 Task: Create a due date automation trigger when advanced on, 2 hours after a card is due add dates due next week.
Action: Mouse moved to (1013, 306)
Screenshot: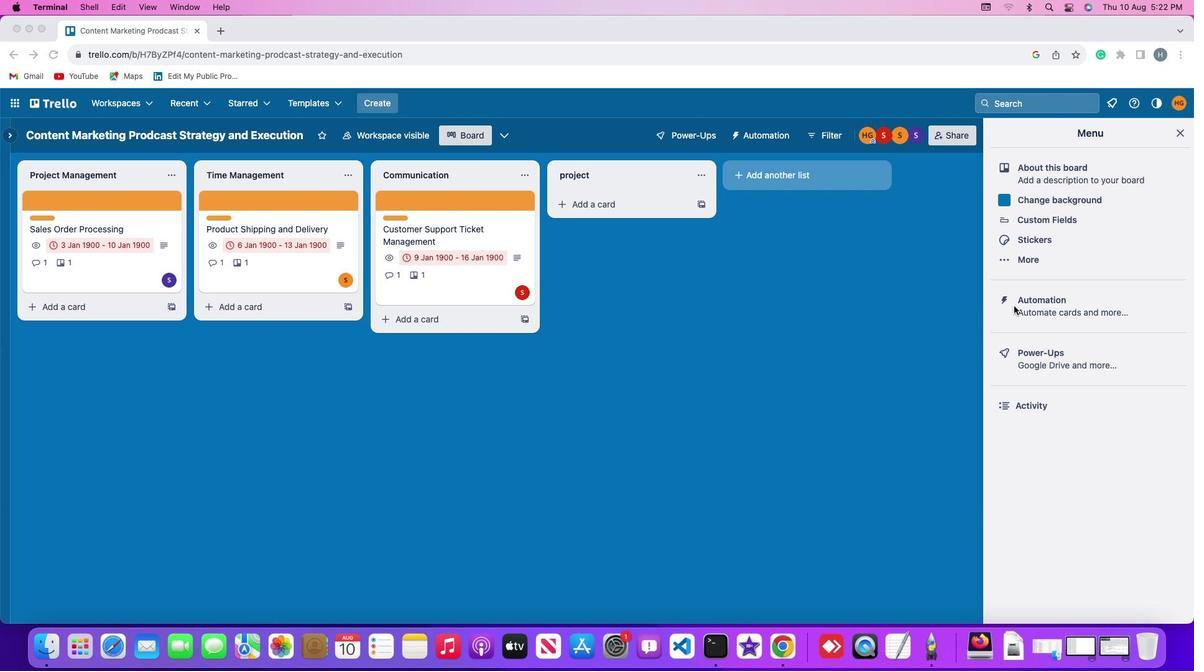 
Action: Mouse pressed left at (1013, 306)
Screenshot: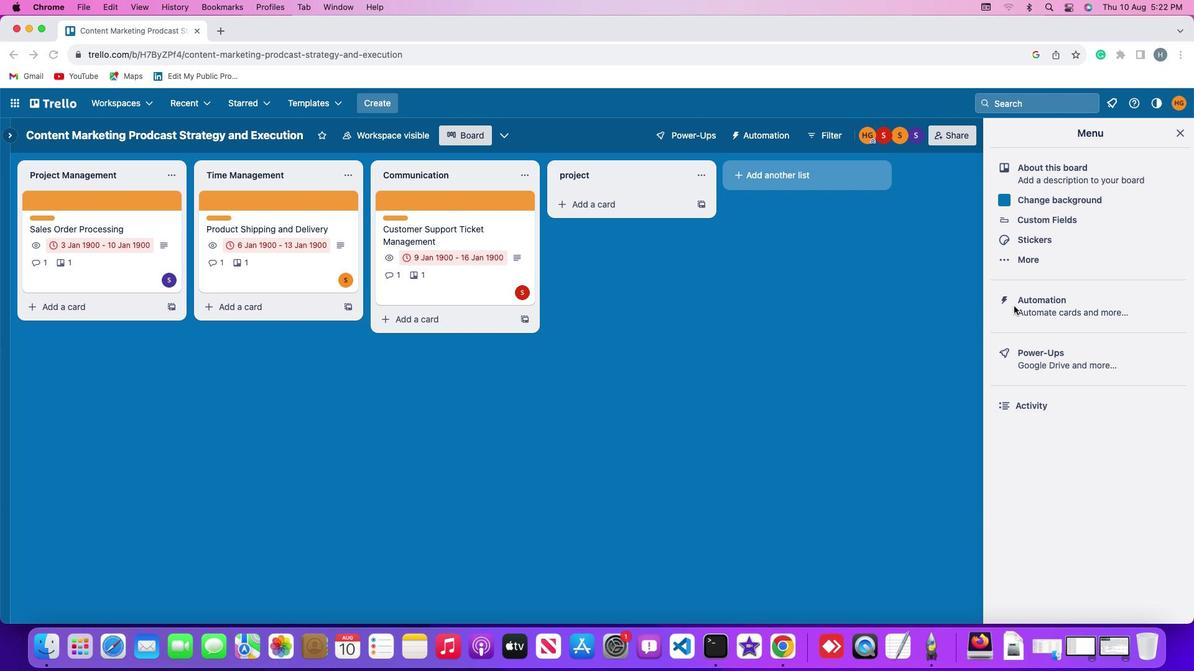 
Action: Mouse pressed left at (1013, 306)
Screenshot: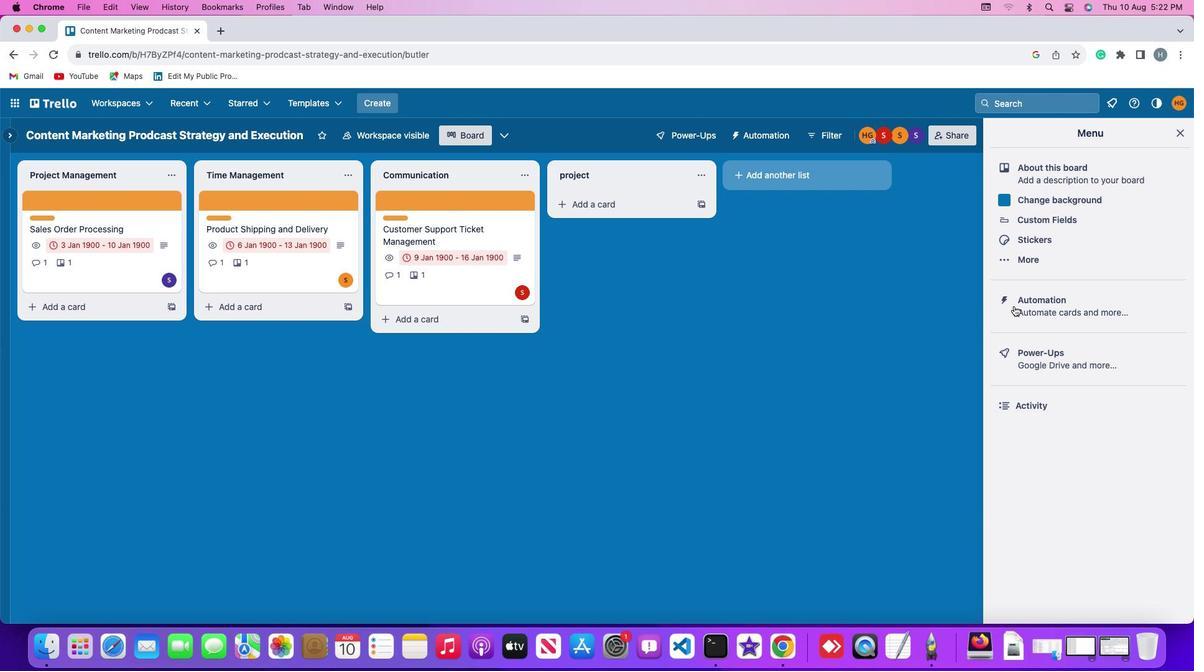 
Action: Mouse moved to (94, 296)
Screenshot: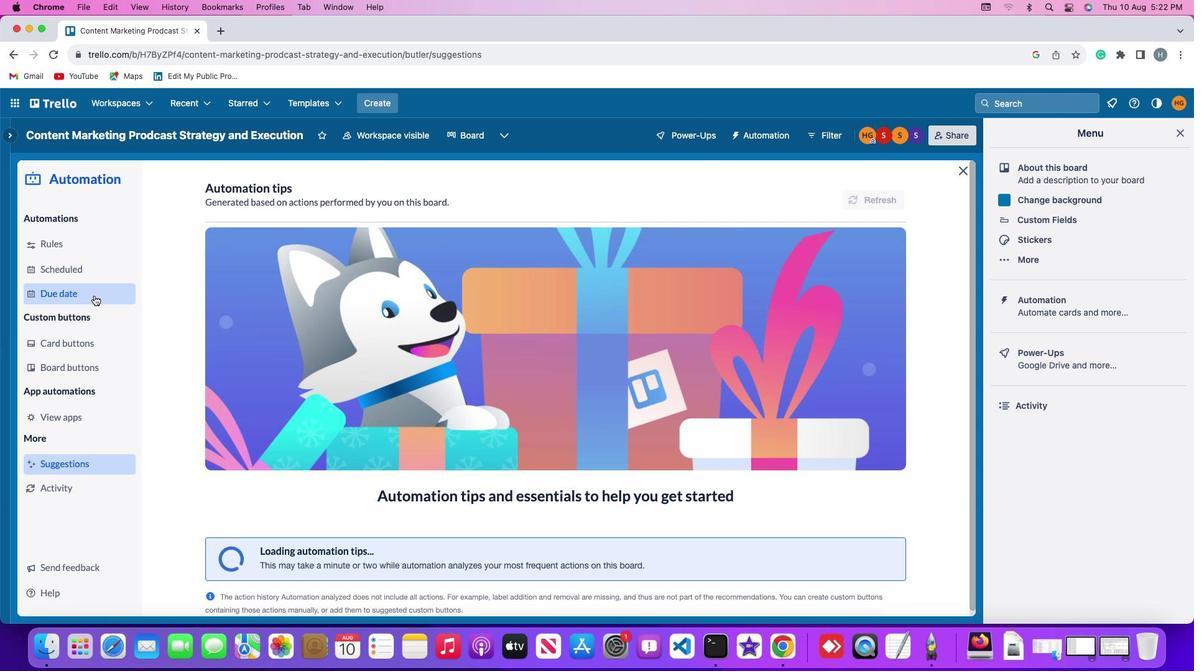 
Action: Mouse pressed left at (94, 296)
Screenshot: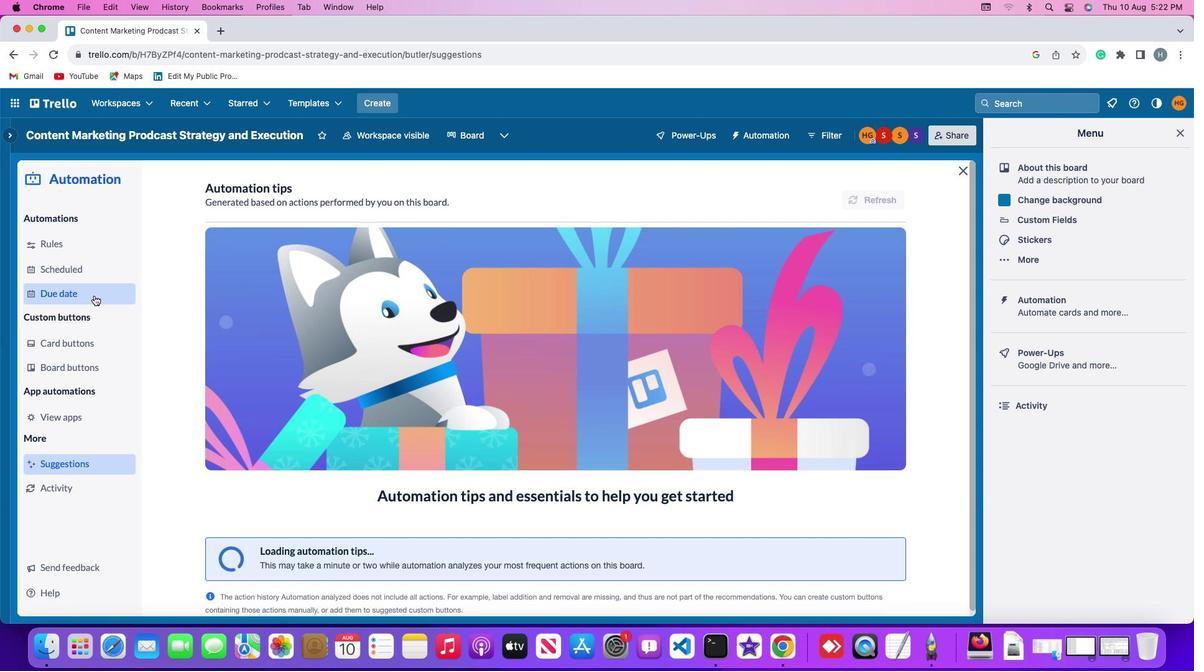 
Action: Mouse moved to (856, 192)
Screenshot: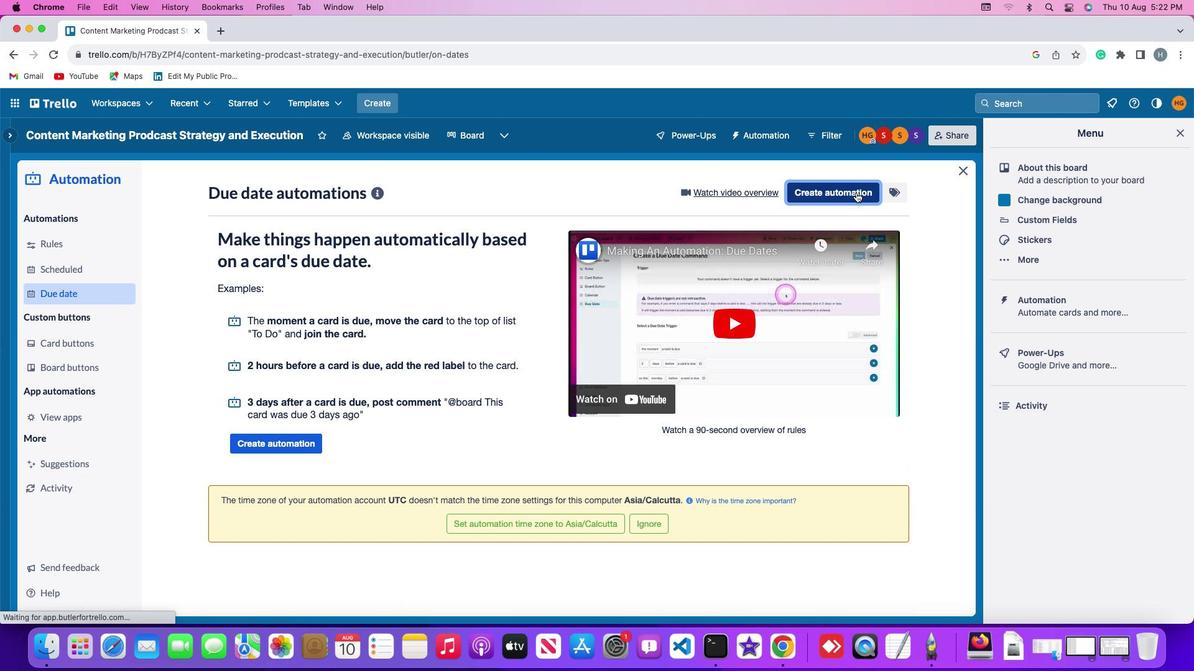 
Action: Mouse pressed left at (856, 192)
Screenshot: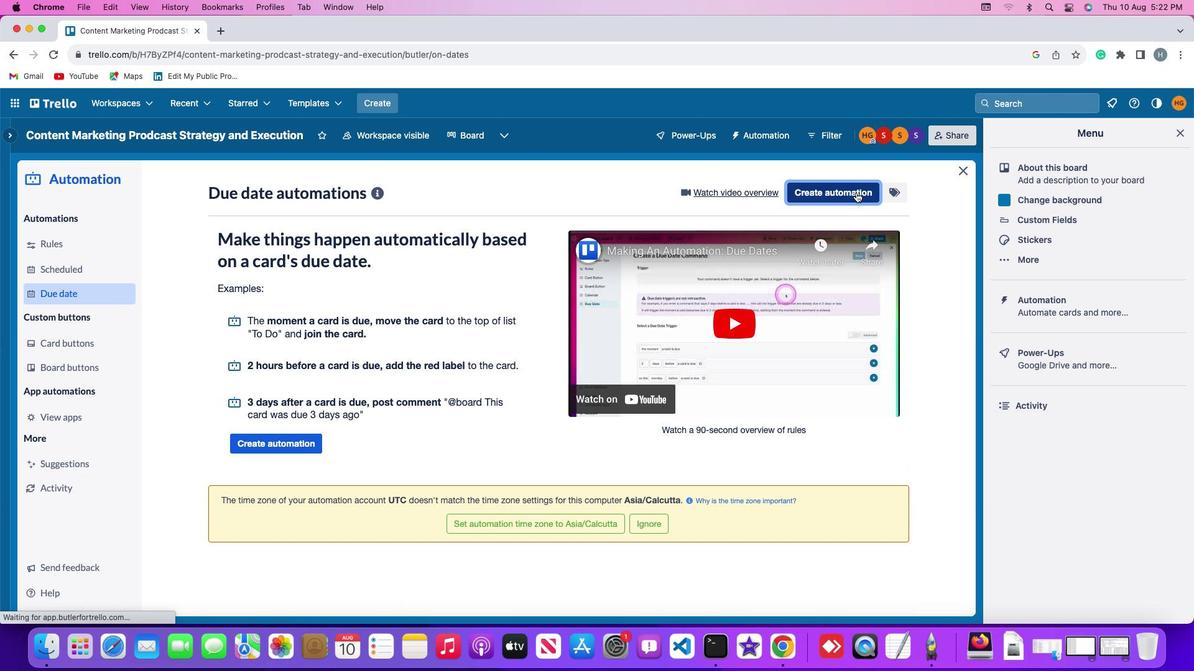 
Action: Mouse moved to (274, 316)
Screenshot: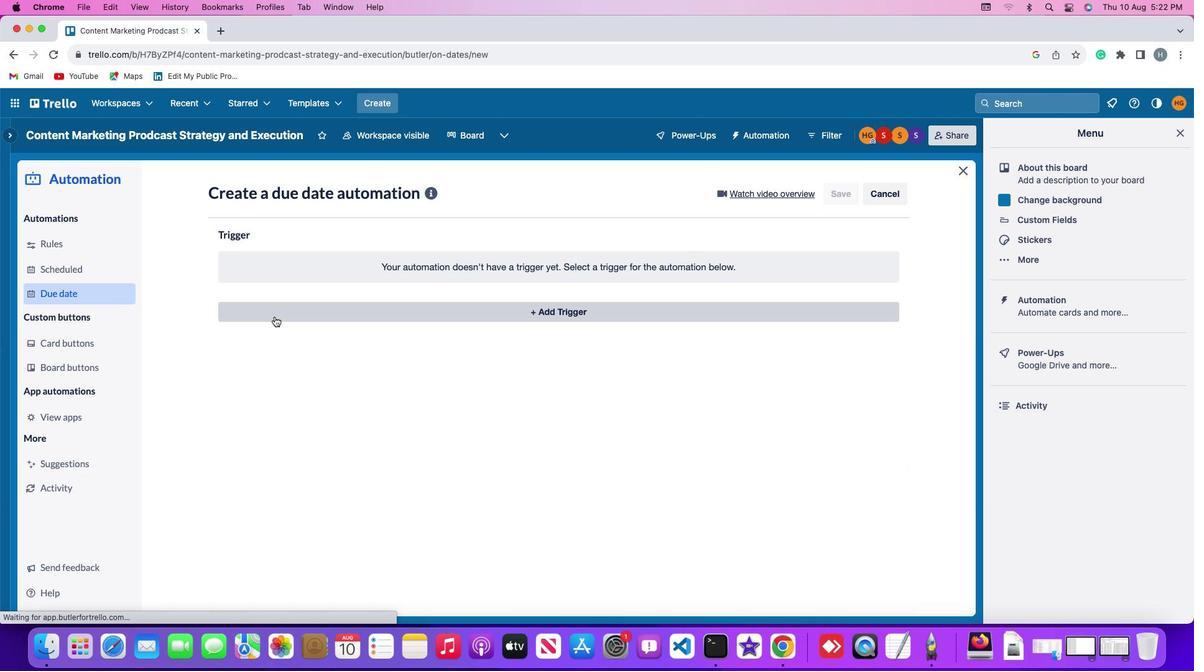 
Action: Mouse pressed left at (274, 316)
Screenshot: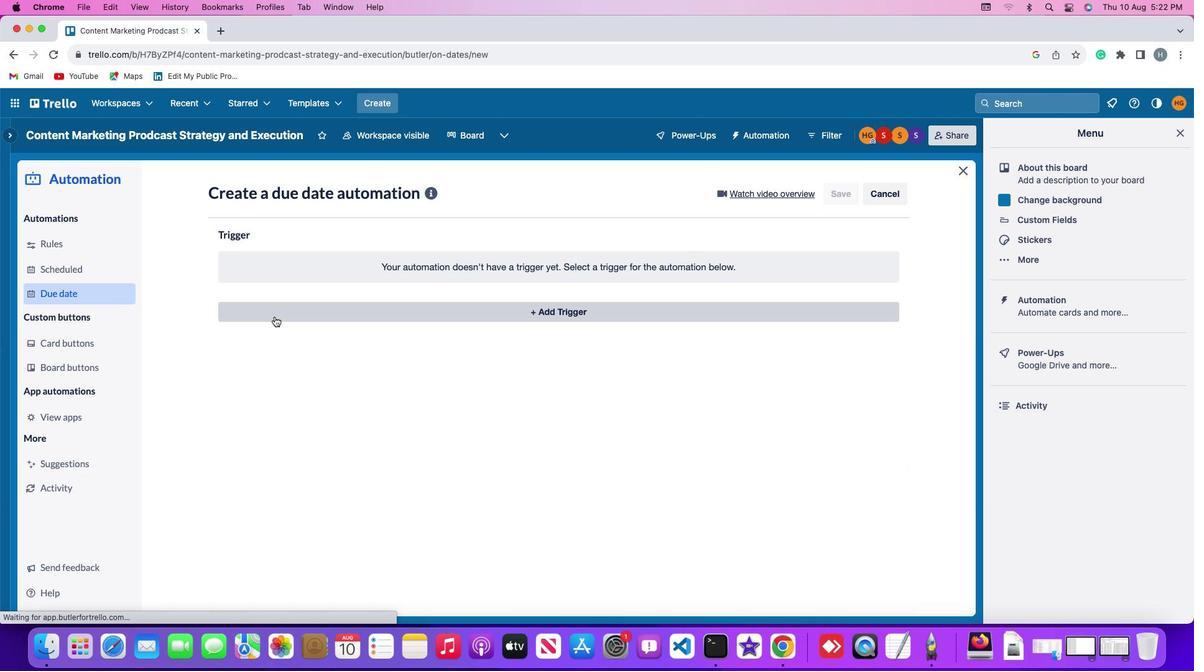 
Action: Mouse moved to (243, 498)
Screenshot: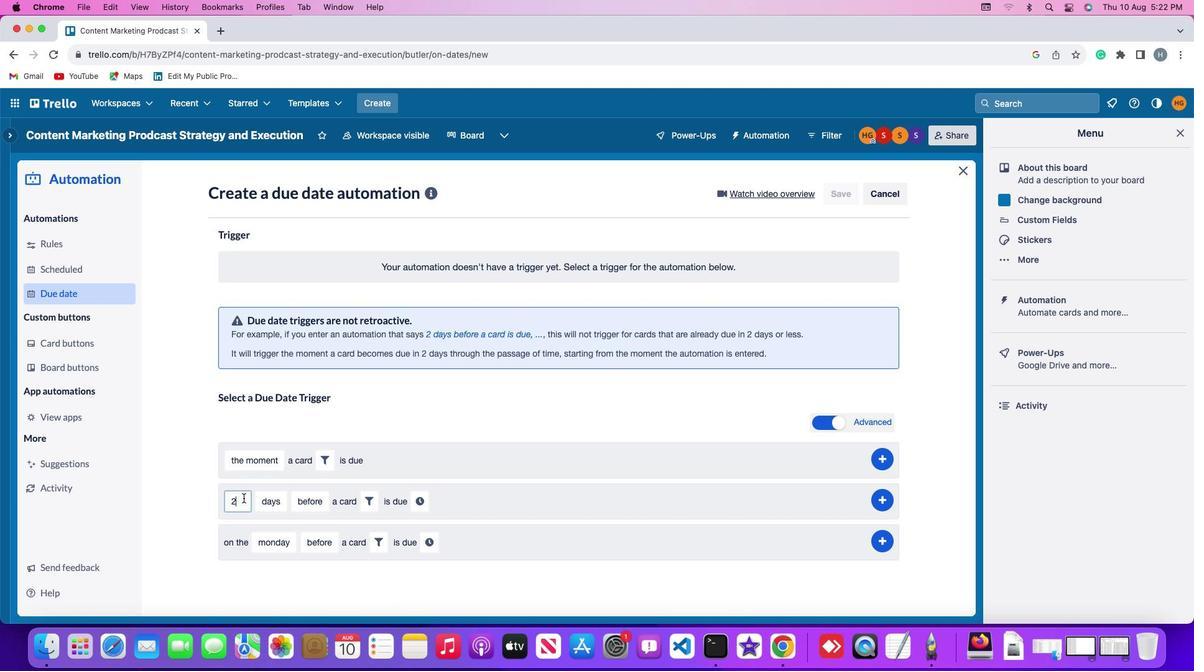 
Action: Mouse pressed left at (243, 498)
Screenshot: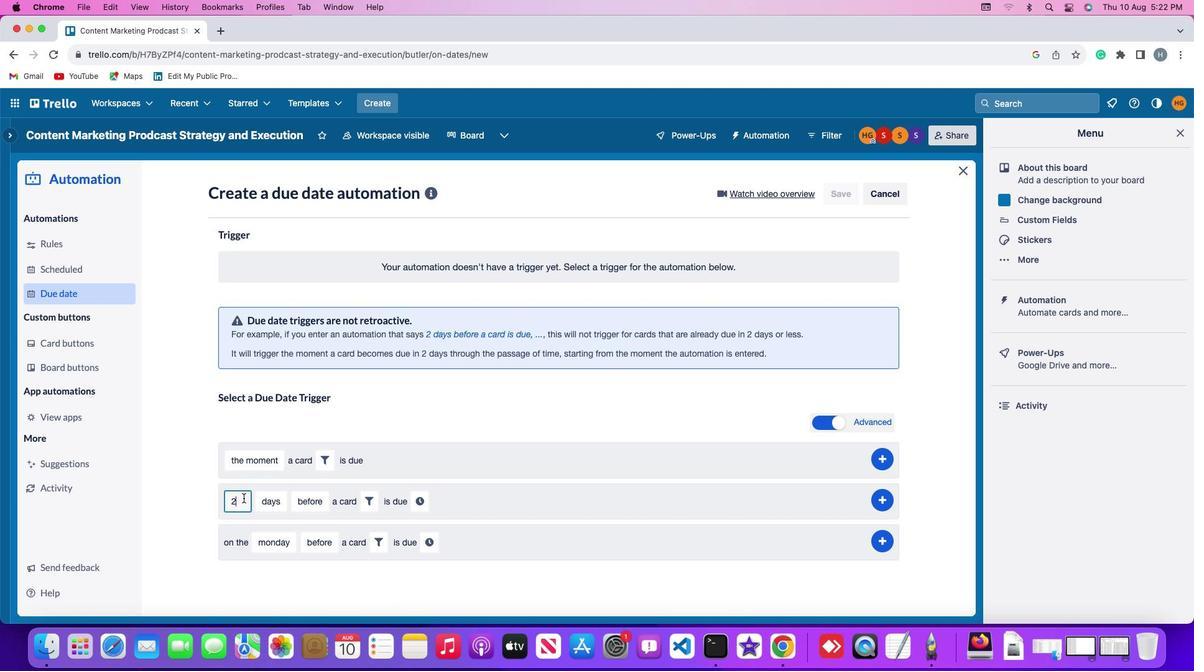 
Action: Mouse moved to (243, 498)
Screenshot: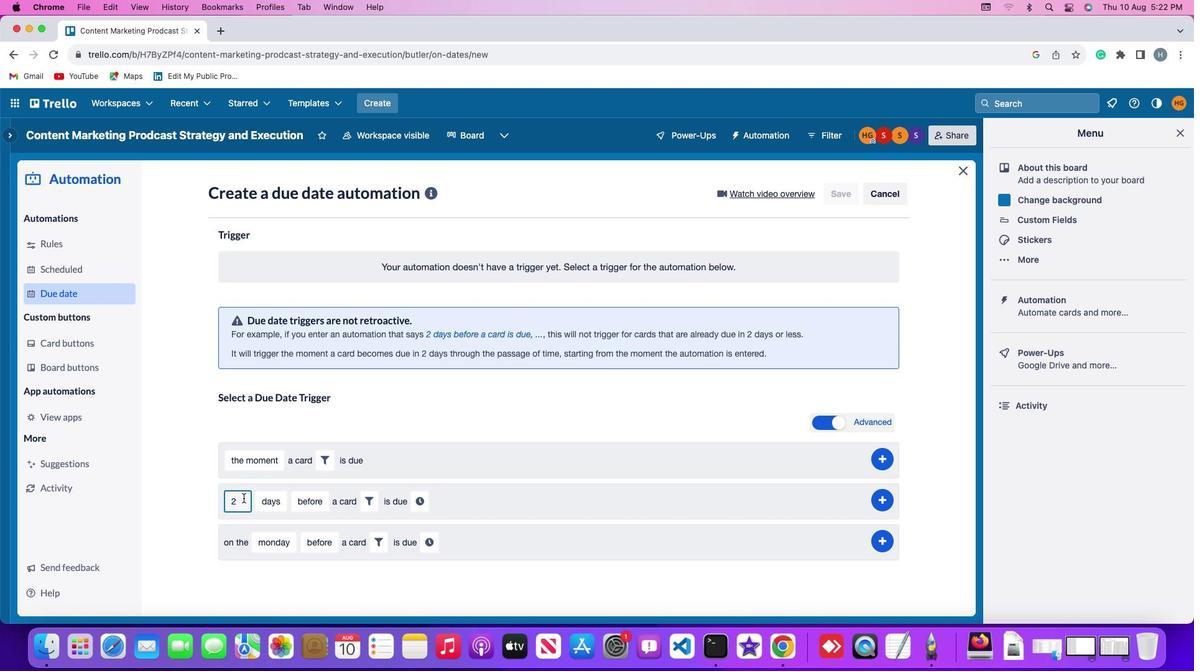 
Action: Key pressed Key.backspace'2'
Screenshot: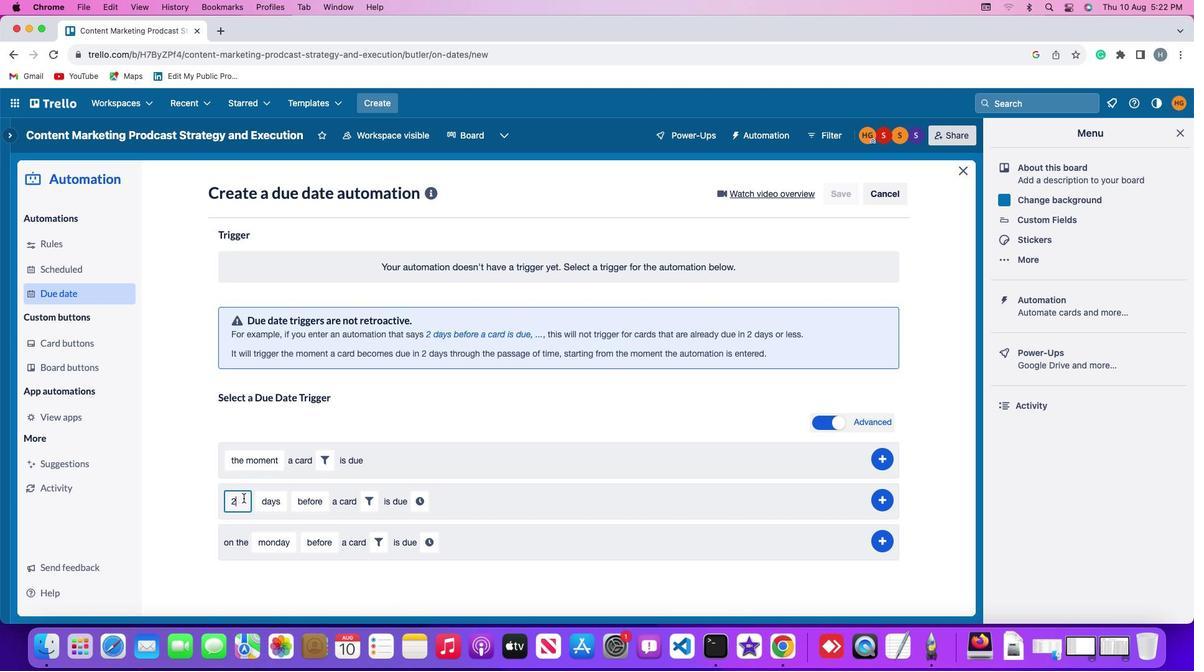 
Action: Mouse moved to (268, 498)
Screenshot: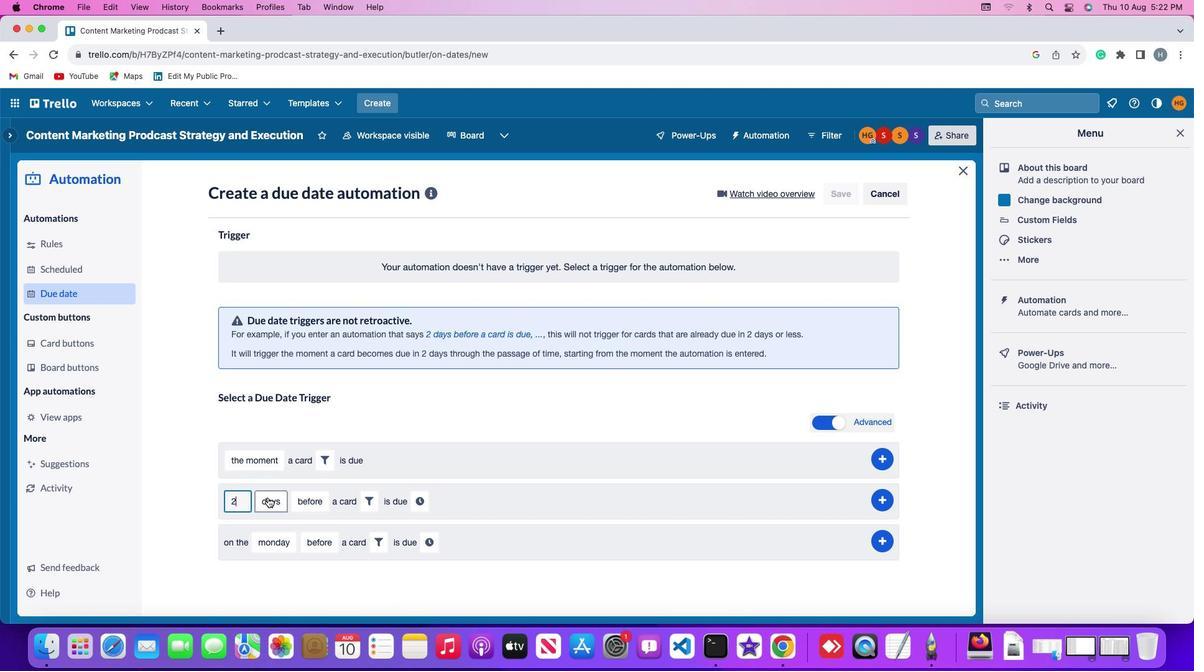 
Action: Mouse pressed left at (268, 498)
Screenshot: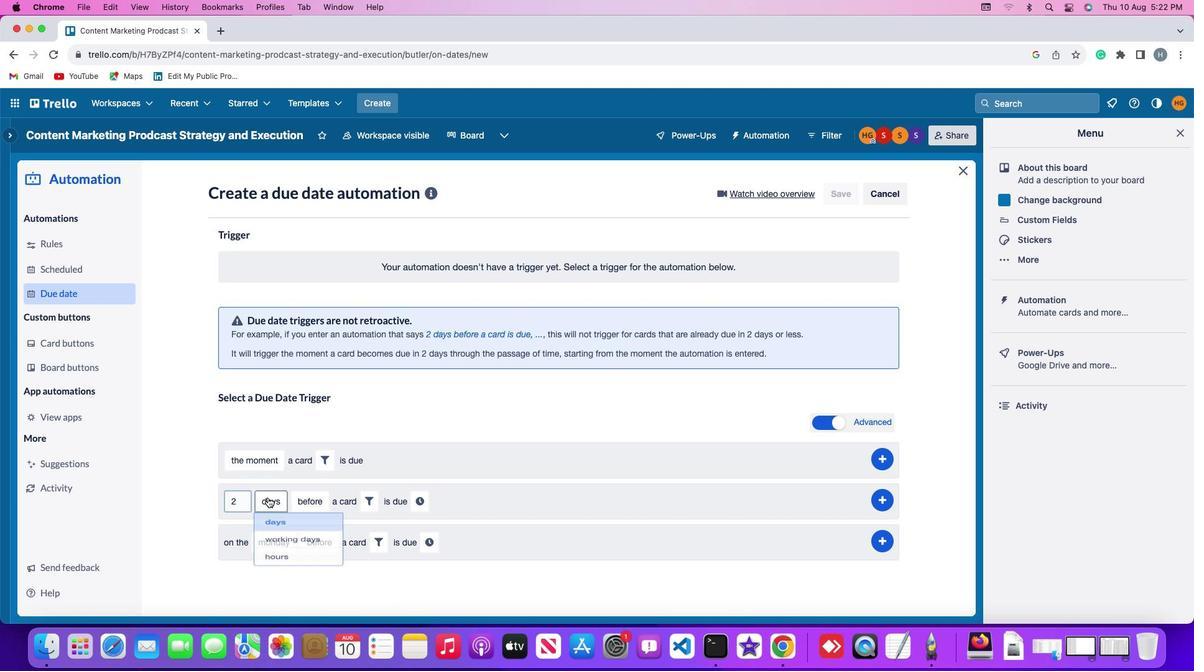 
Action: Mouse moved to (279, 574)
Screenshot: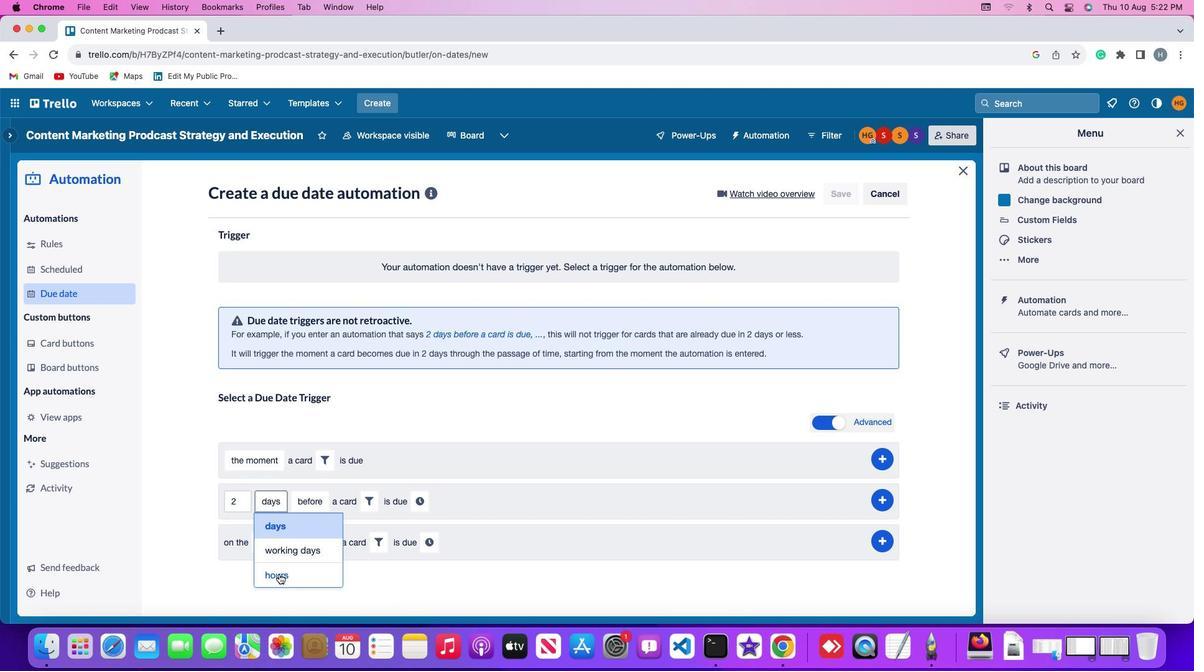 
Action: Mouse pressed left at (279, 574)
Screenshot: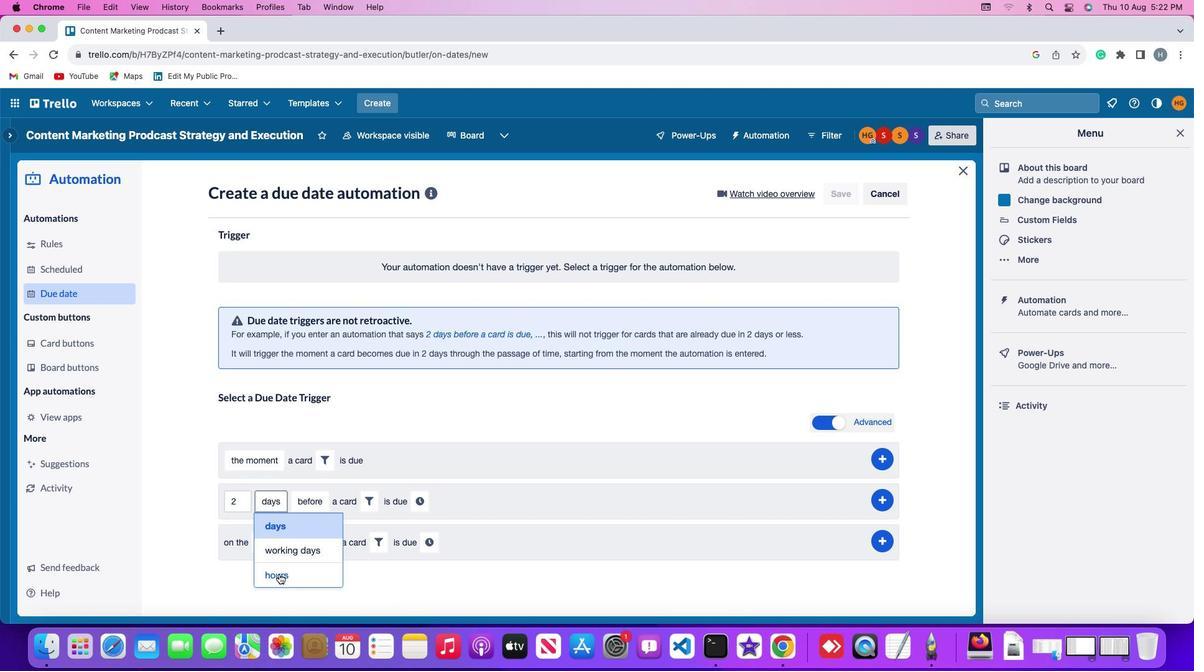 
Action: Mouse moved to (318, 496)
Screenshot: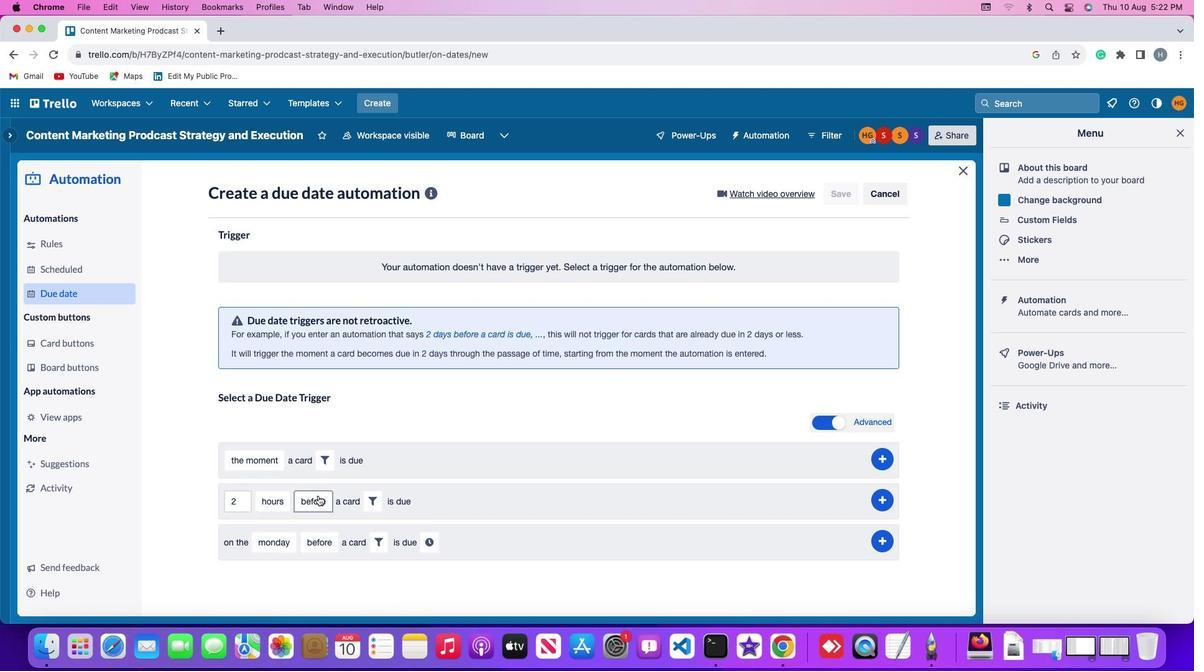 
Action: Mouse pressed left at (318, 496)
Screenshot: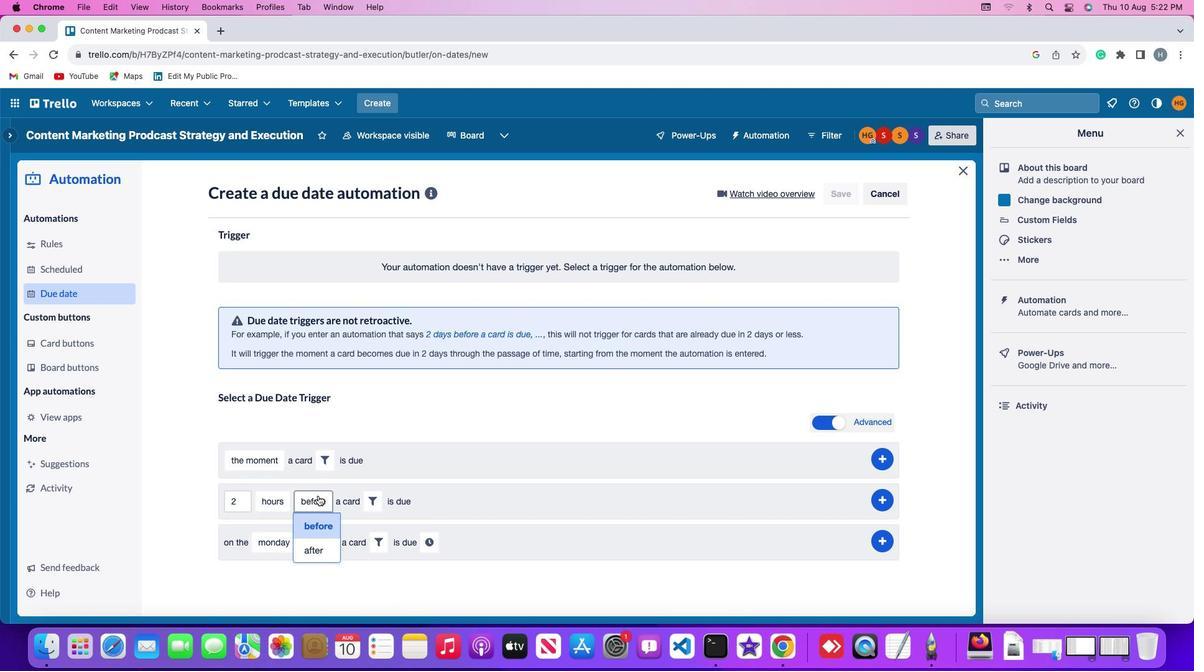 
Action: Mouse moved to (316, 545)
Screenshot: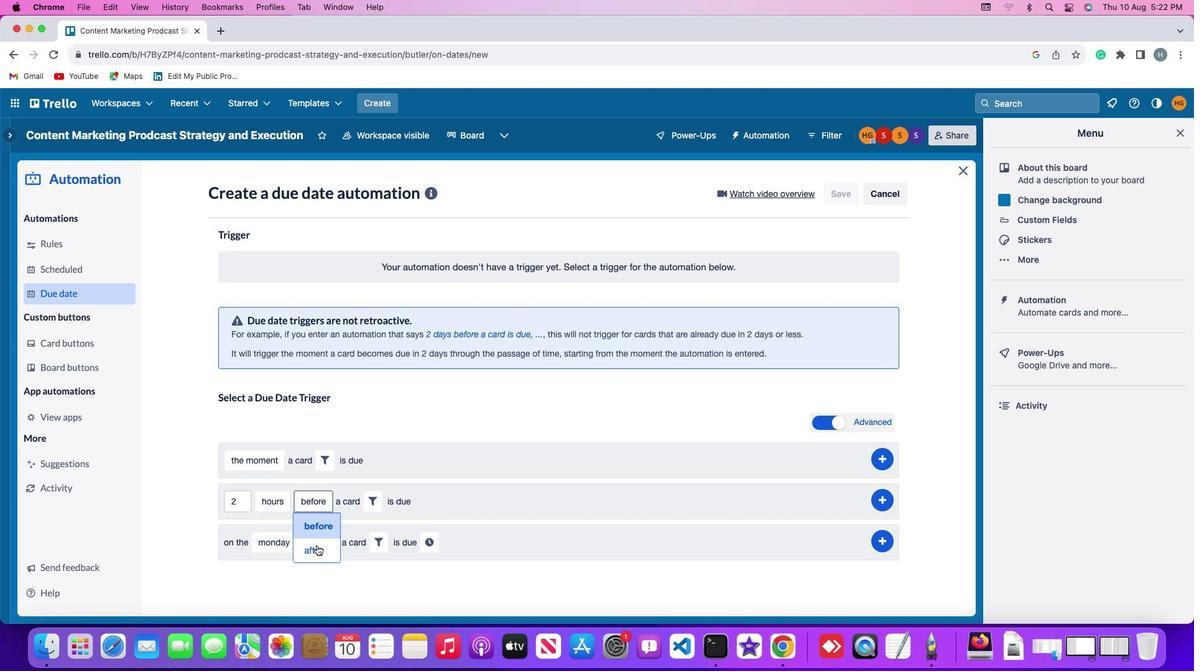 
Action: Mouse pressed left at (316, 545)
Screenshot: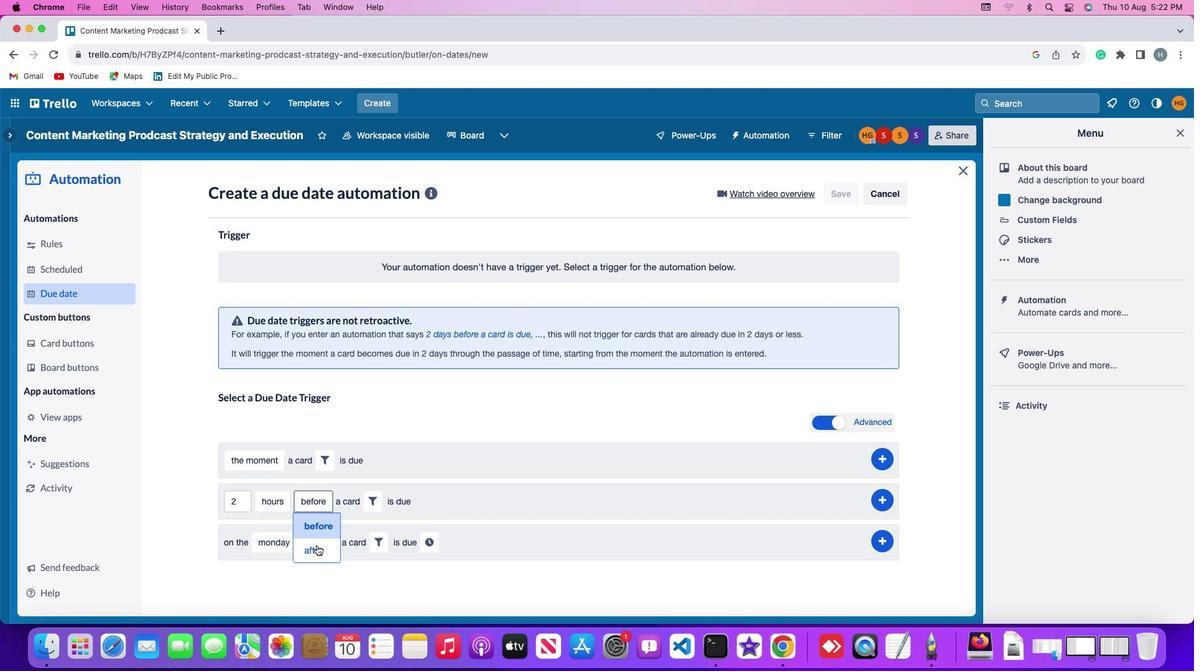 
Action: Mouse moved to (366, 501)
Screenshot: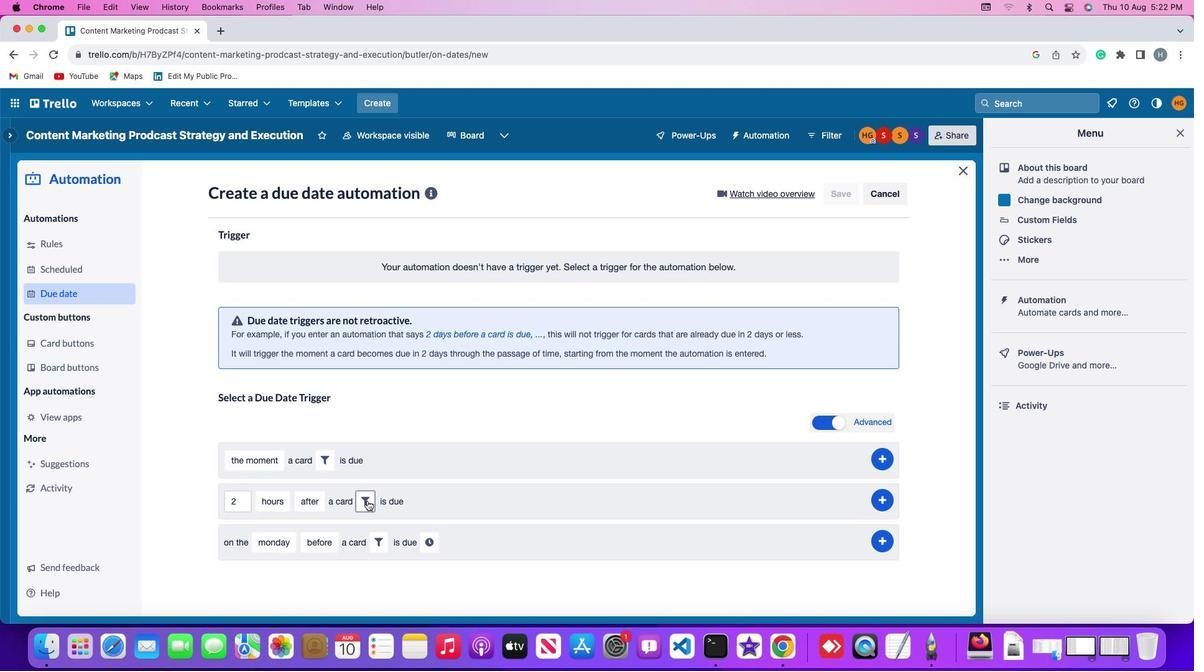 
Action: Mouse pressed left at (366, 501)
Screenshot: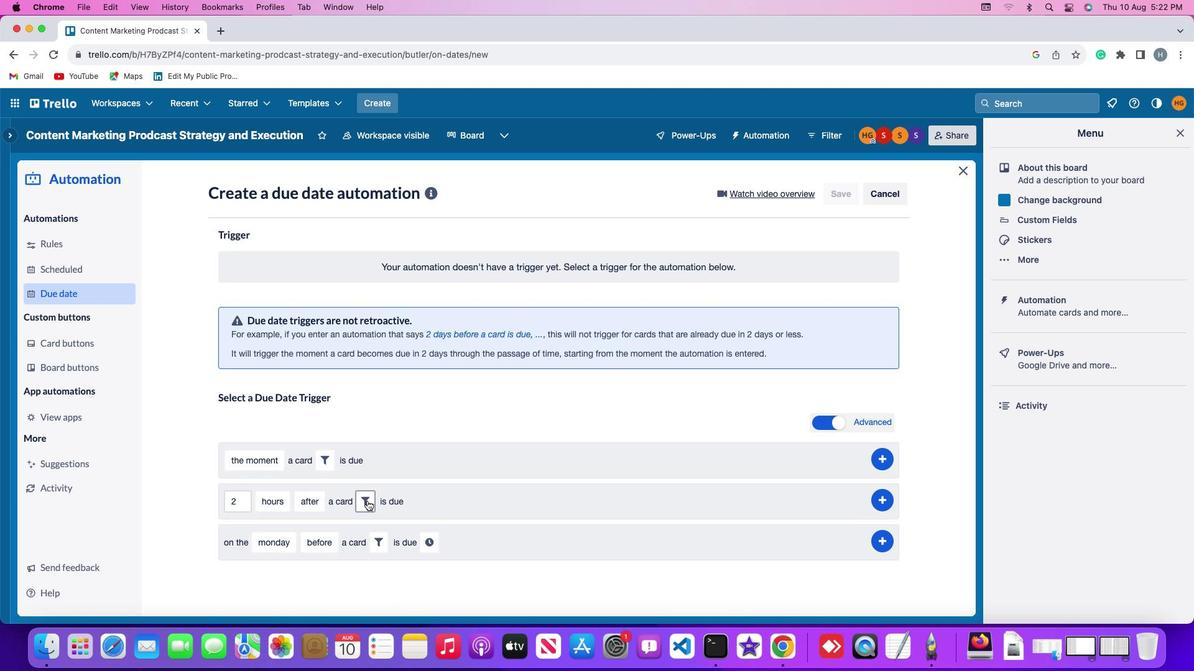 
Action: Mouse moved to (440, 545)
Screenshot: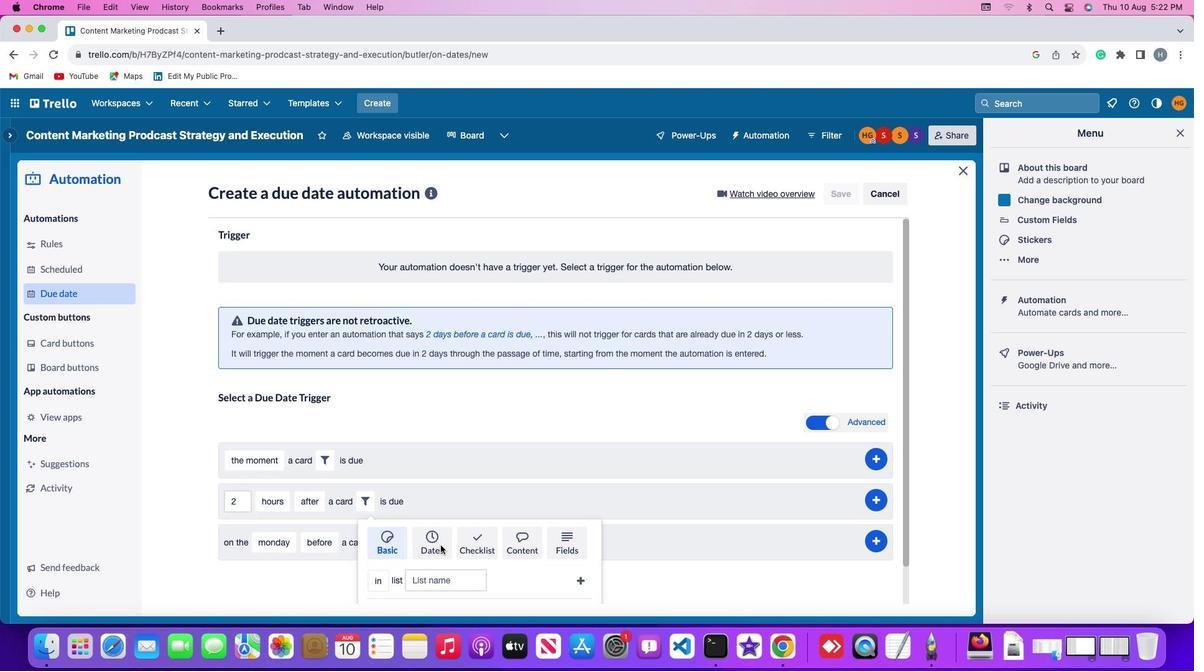 
Action: Mouse pressed left at (440, 545)
Screenshot: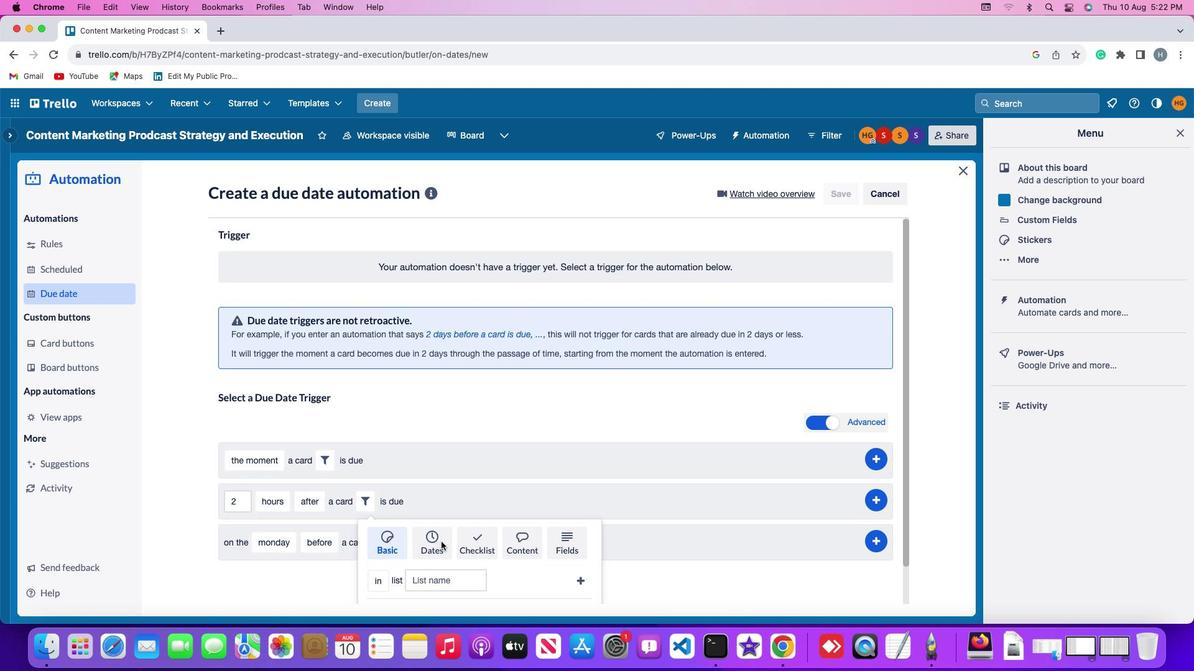 
Action: Mouse moved to (316, 577)
Screenshot: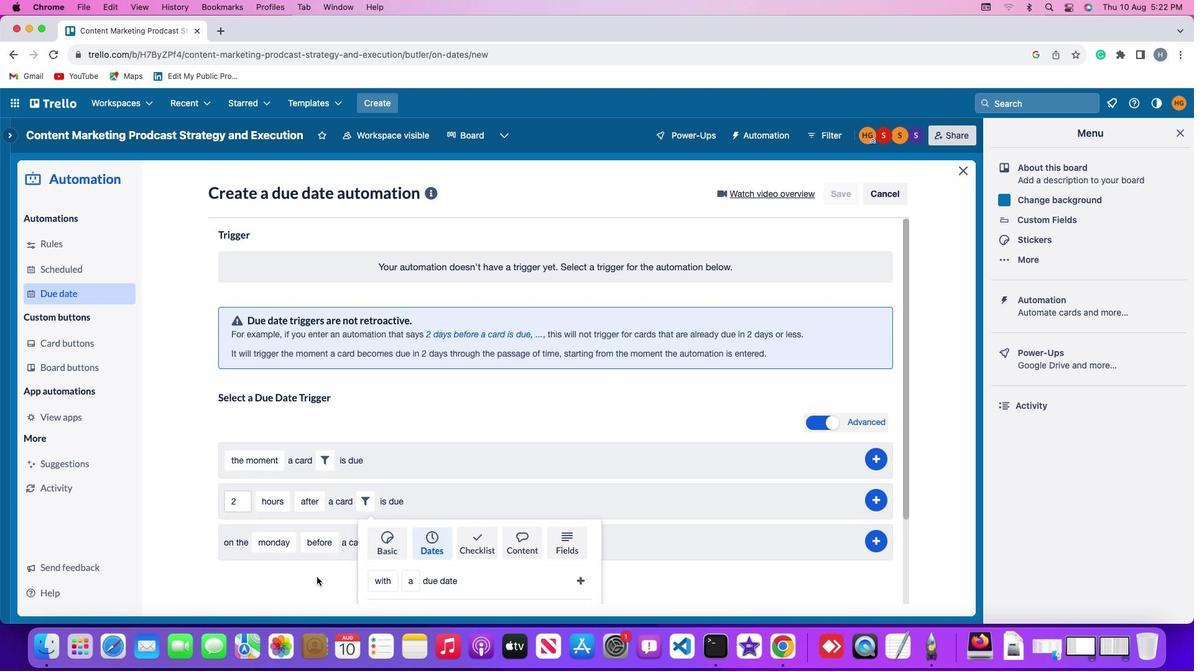 
Action: Mouse scrolled (316, 577) with delta (0, 0)
Screenshot: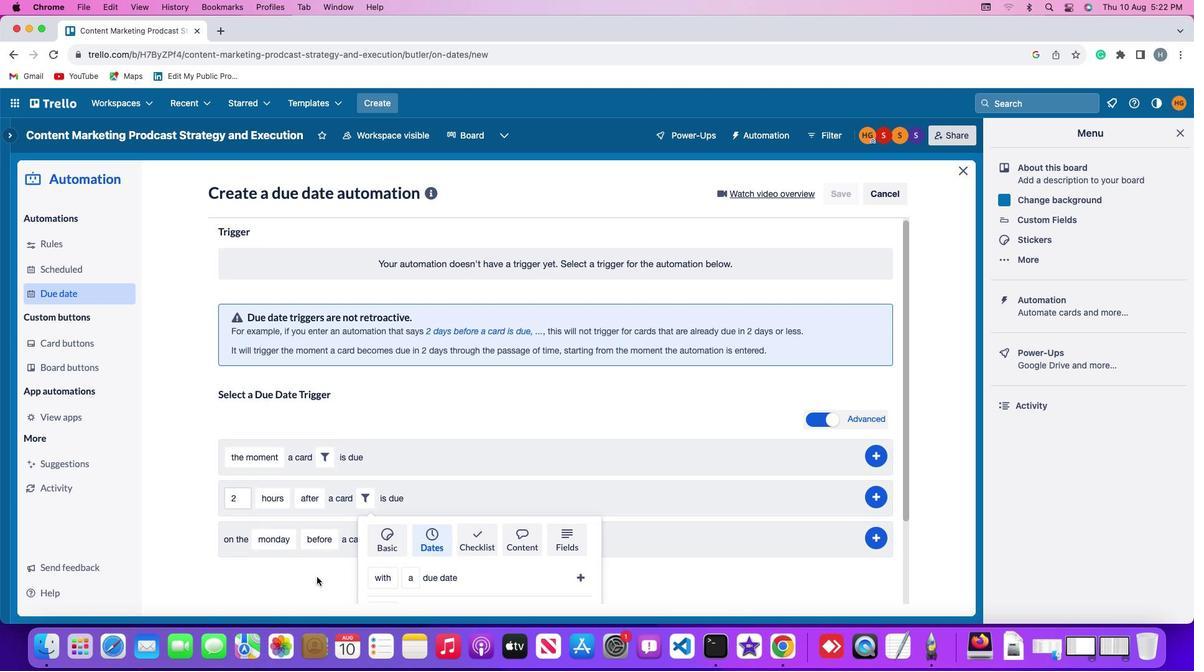 
Action: Mouse scrolled (316, 577) with delta (0, 0)
Screenshot: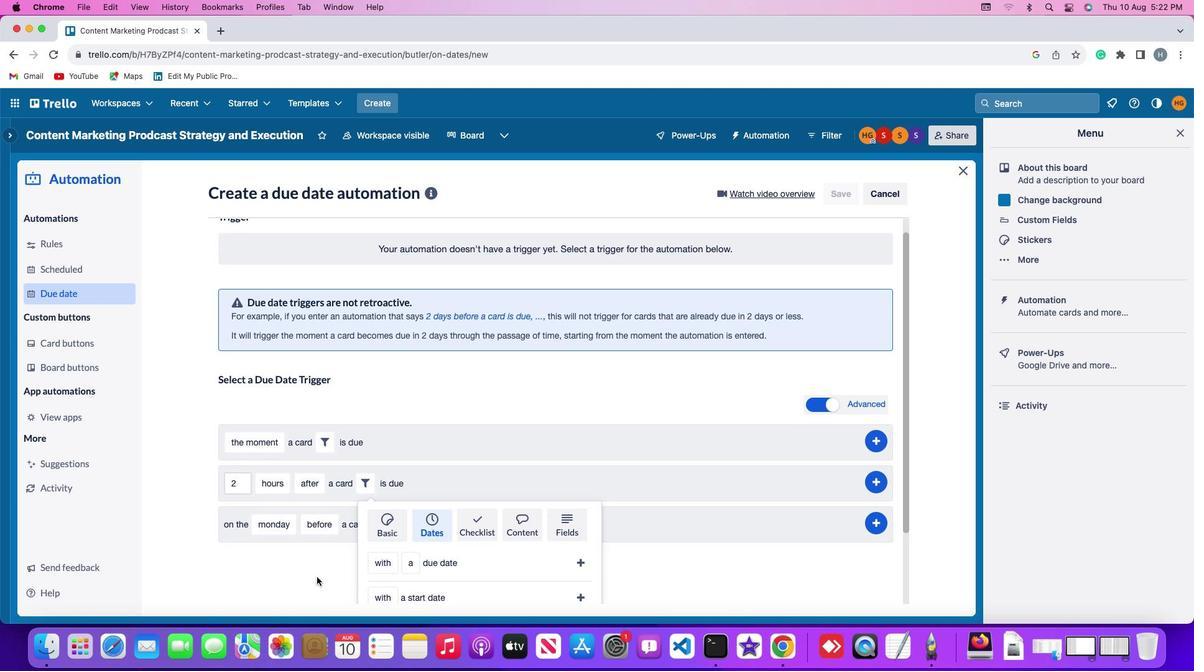 
Action: Mouse scrolled (316, 577) with delta (0, -1)
Screenshot: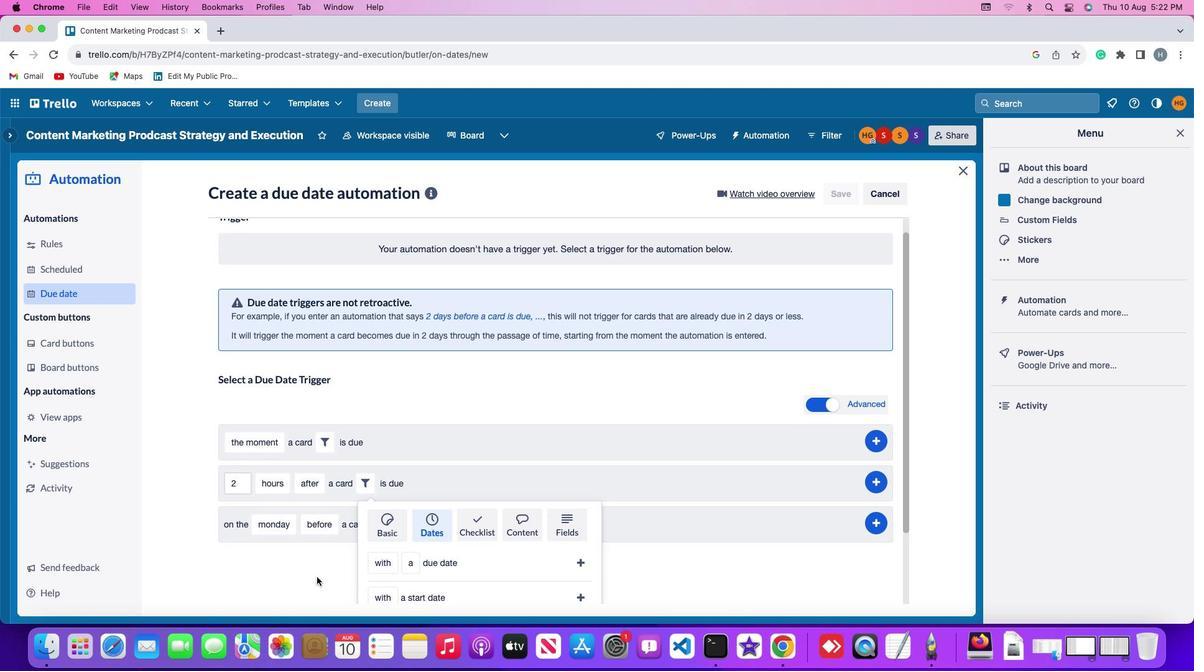 
Action: Mouse scrolled (316, 577) with delta (0, -3)
Screenshot: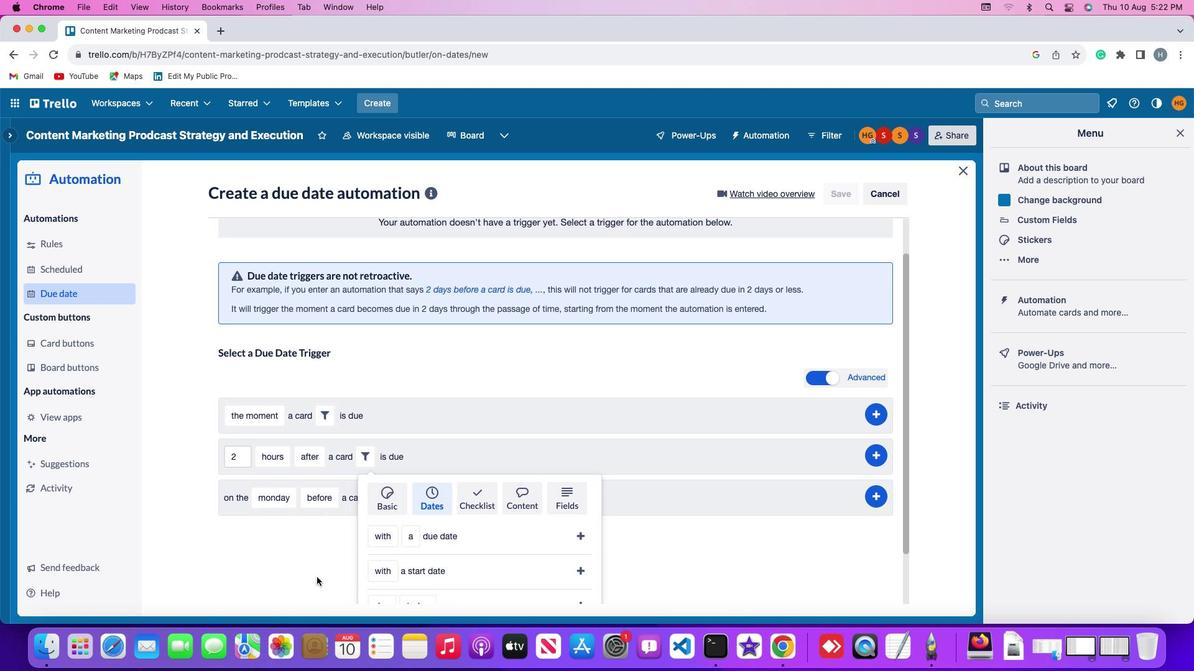 
Action: Mouse scrolled (316, 577) with delta (0, 0)
Screenshot: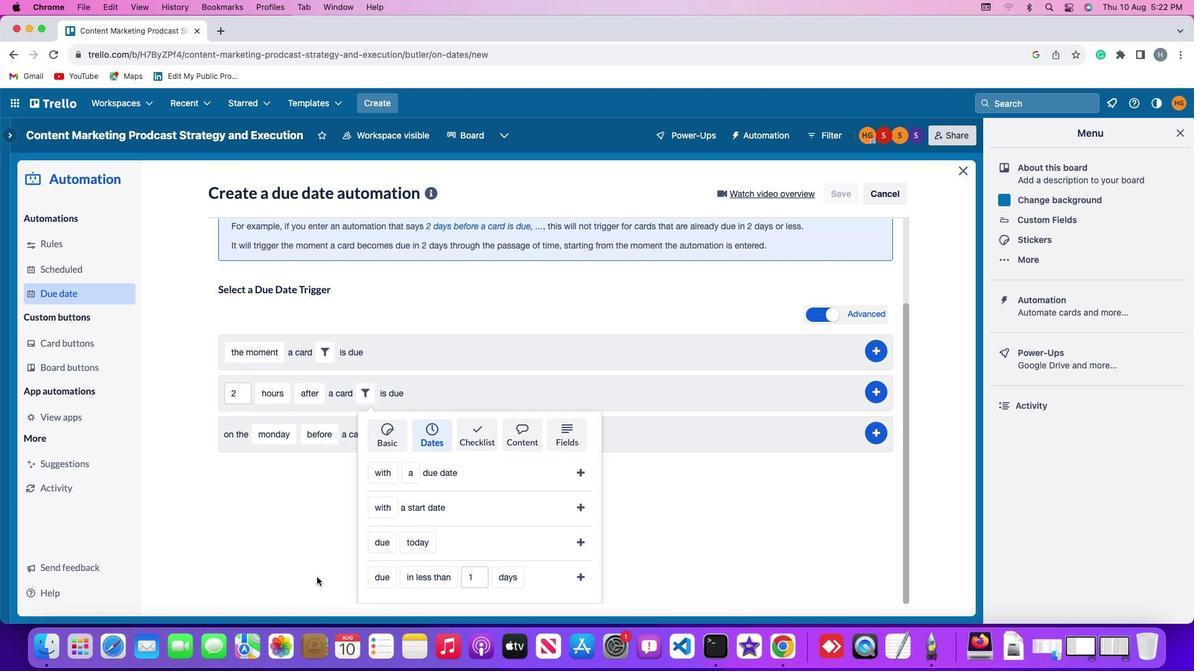 
Action: Mouse scrolled (316, 577) with delta (0, 0)
Screenshot: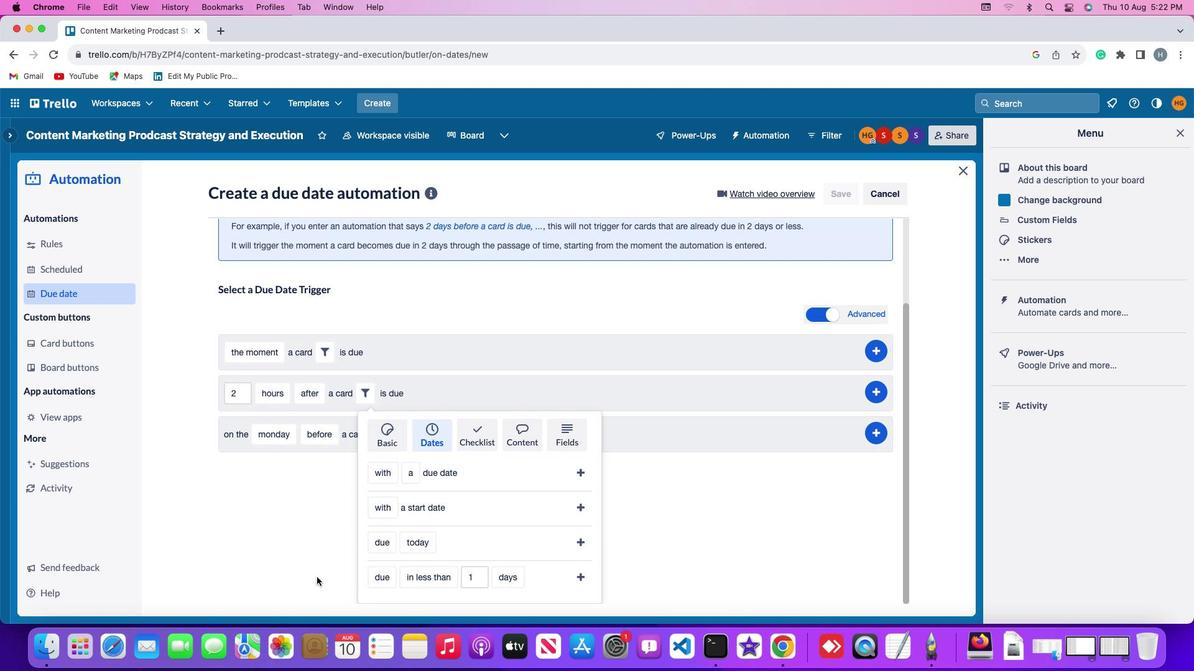 
Action: Mouse scrolled (316, 577) with delta (0, -1)
Screenshot: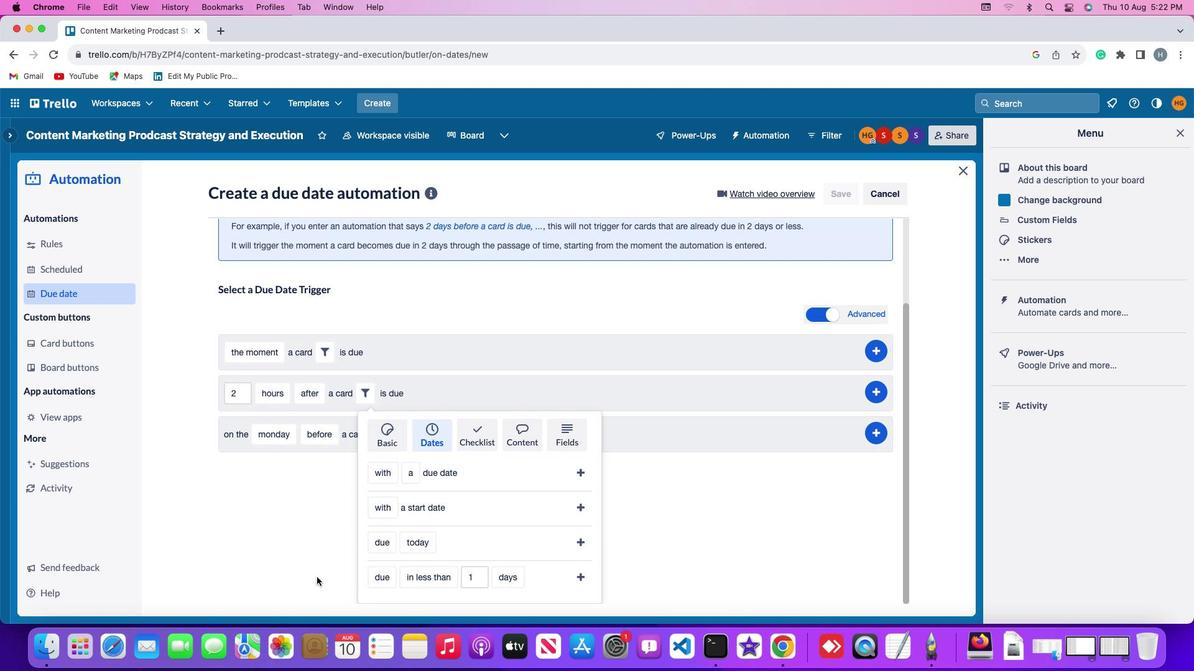 
Action: Mouse moved to (378, 541)
Screenshot: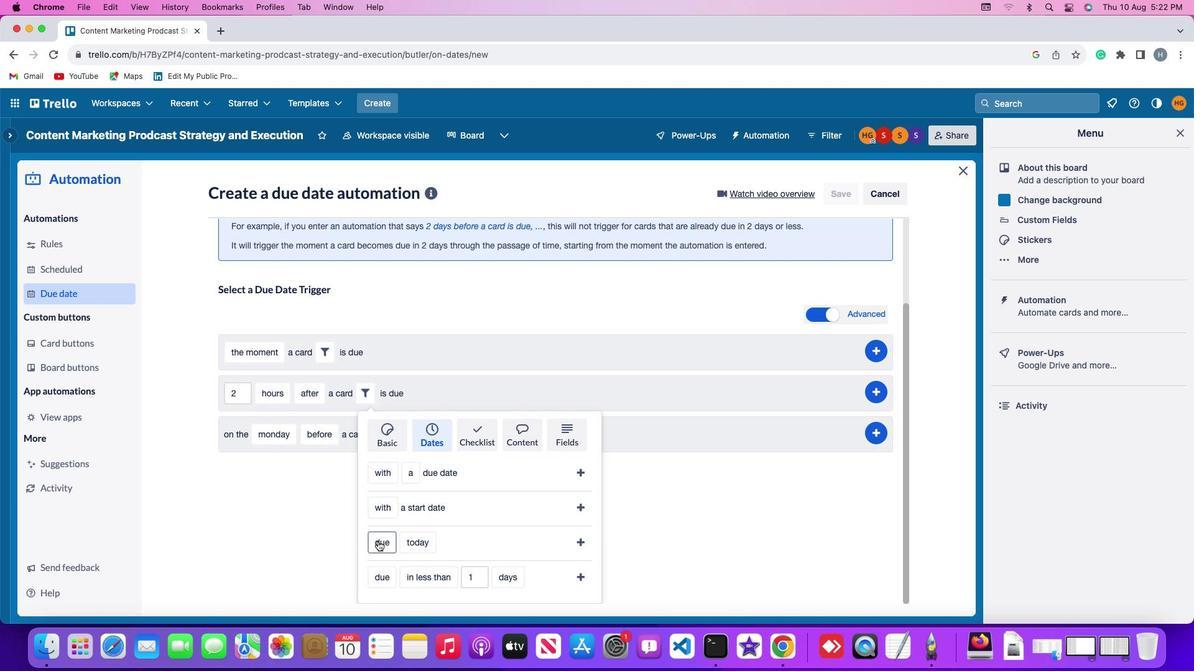 
Action: Mouse pressed left at (378, 541)
Screenshot: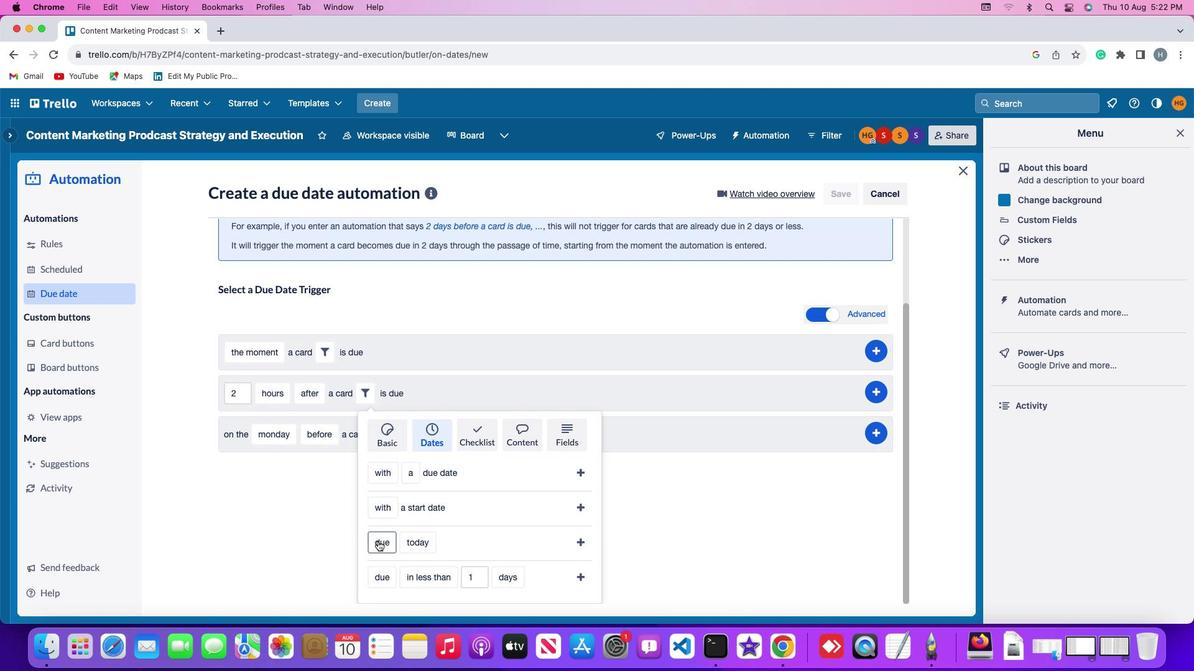 
Action: Mouse moved to (403, 450)
Screenshot: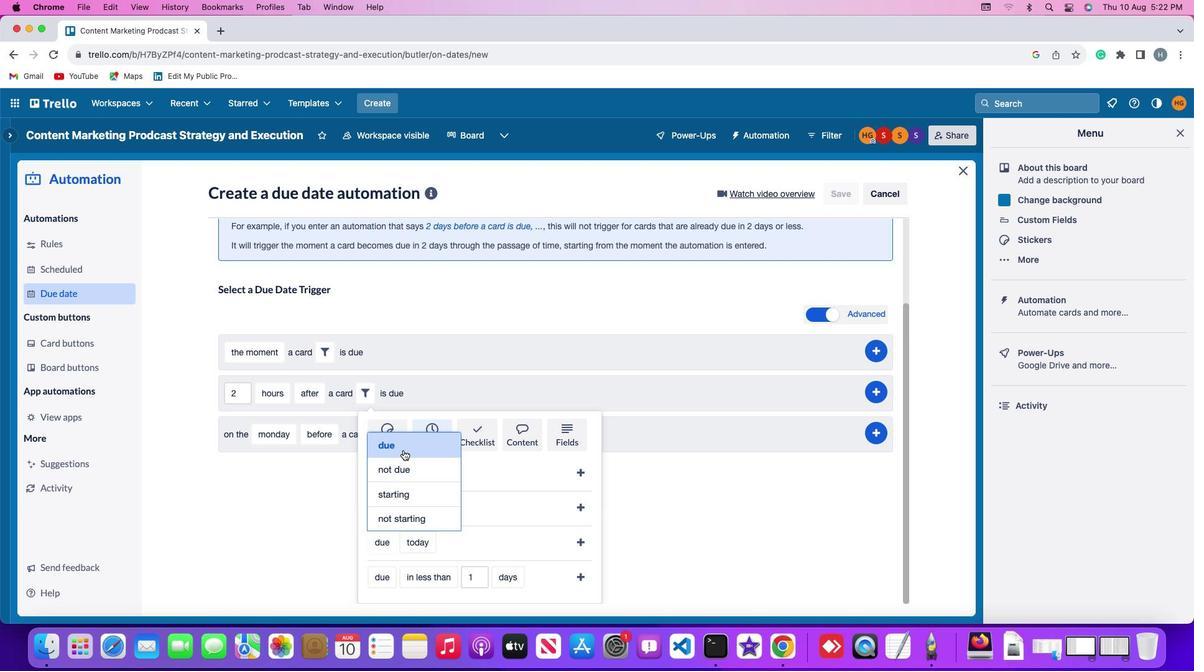 
Action: Mouse pressed left at (403, 450)
Screenshot: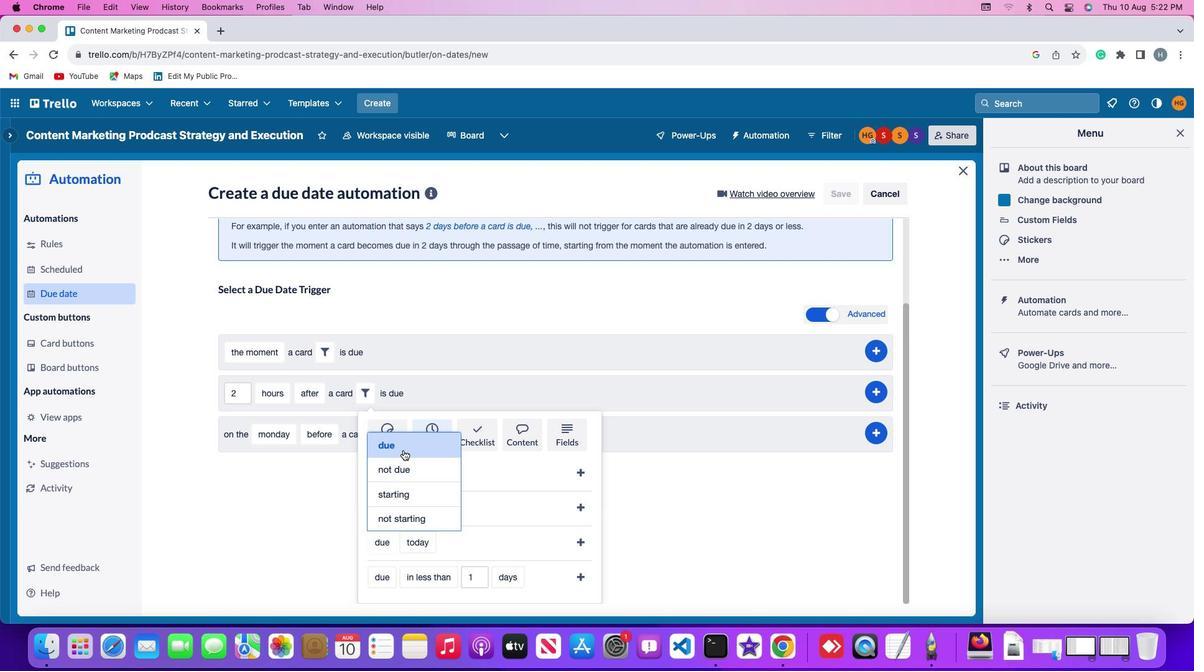 
Action: Mouse moved to (414, 540)
Screenshot: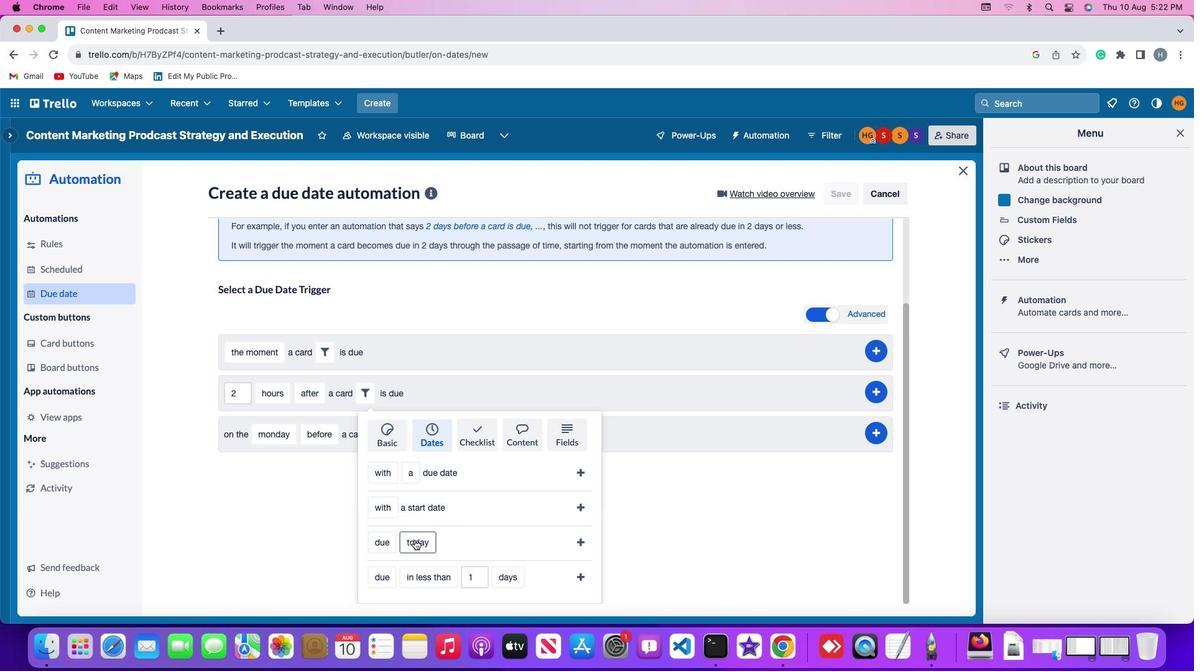 
Action: Mouse pressed left at (414, 540)
Screenshot: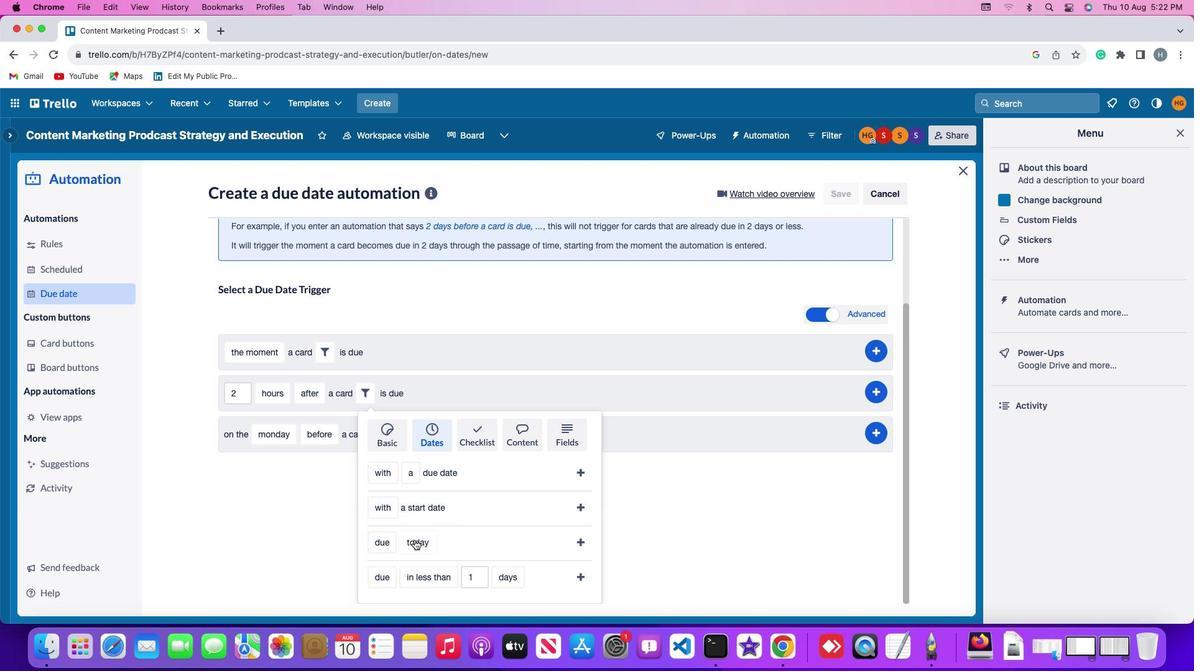 
Action: Mouse moved to (434, 474)
Screenshot: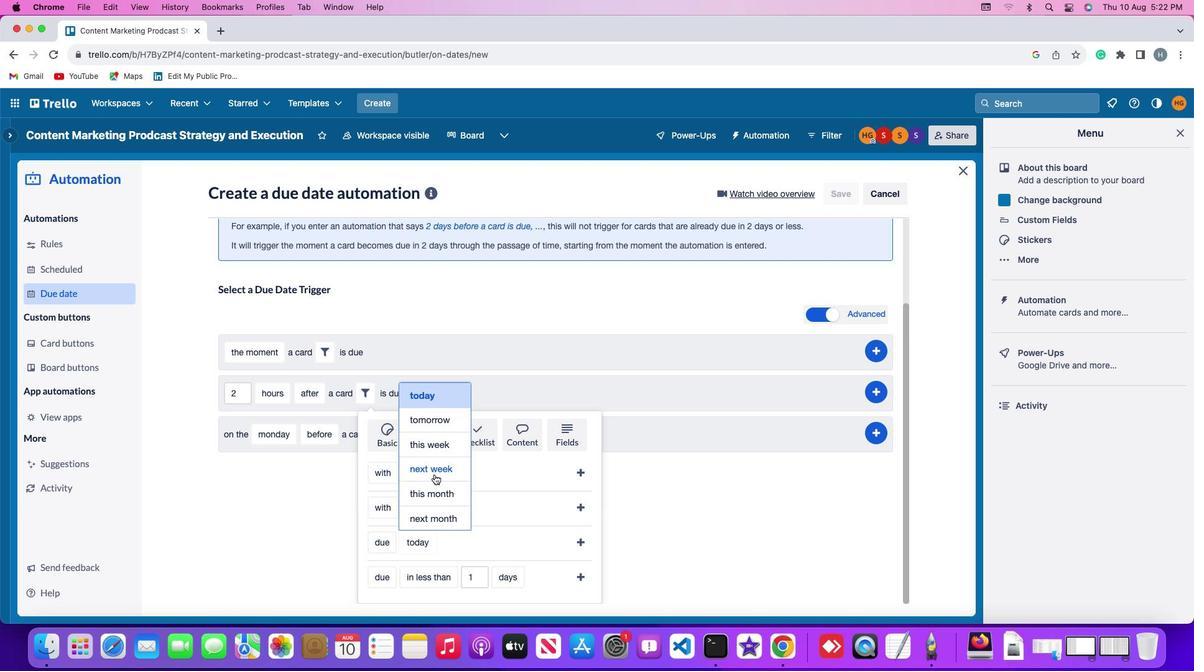 
Action: Mouse pressed left at (434, 474)
Screenshot: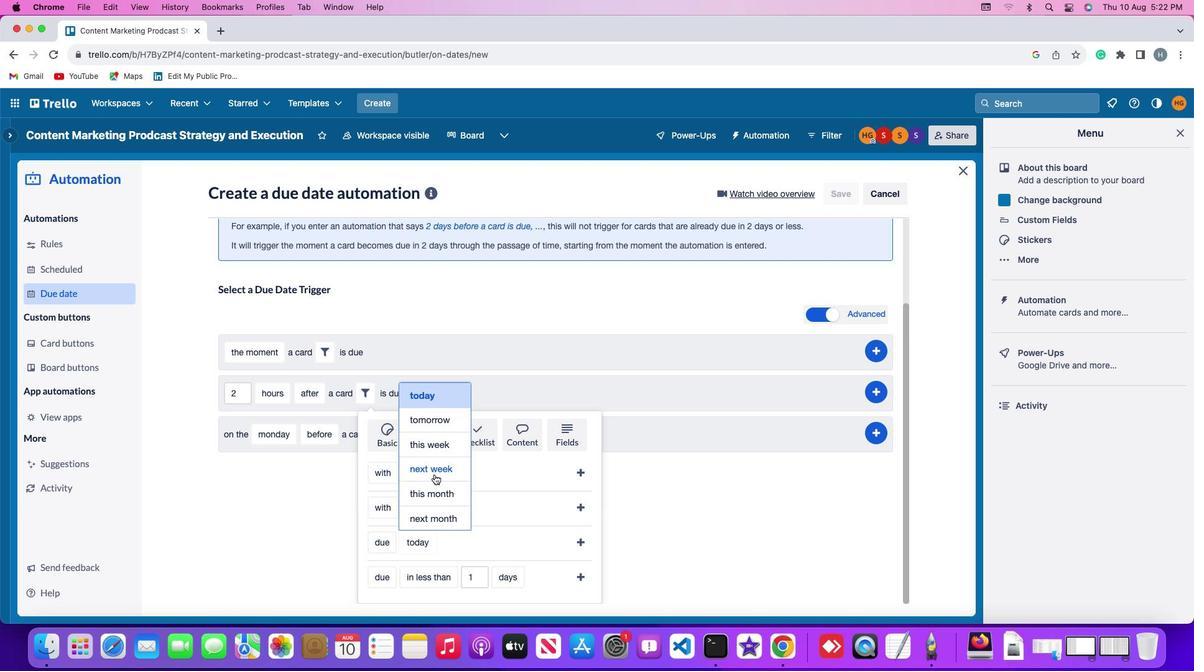 
Action: Mouse moved to (579, 542)
Screenshot: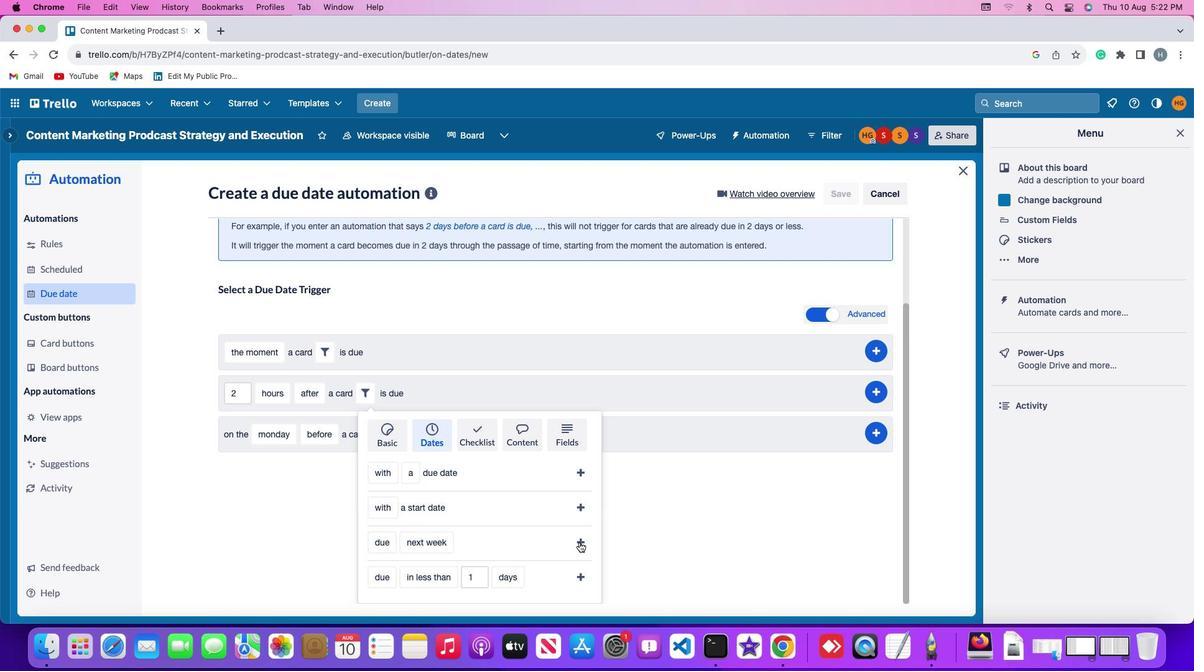 
Action: Mouse pressed left at (579, 542)
Screenshot: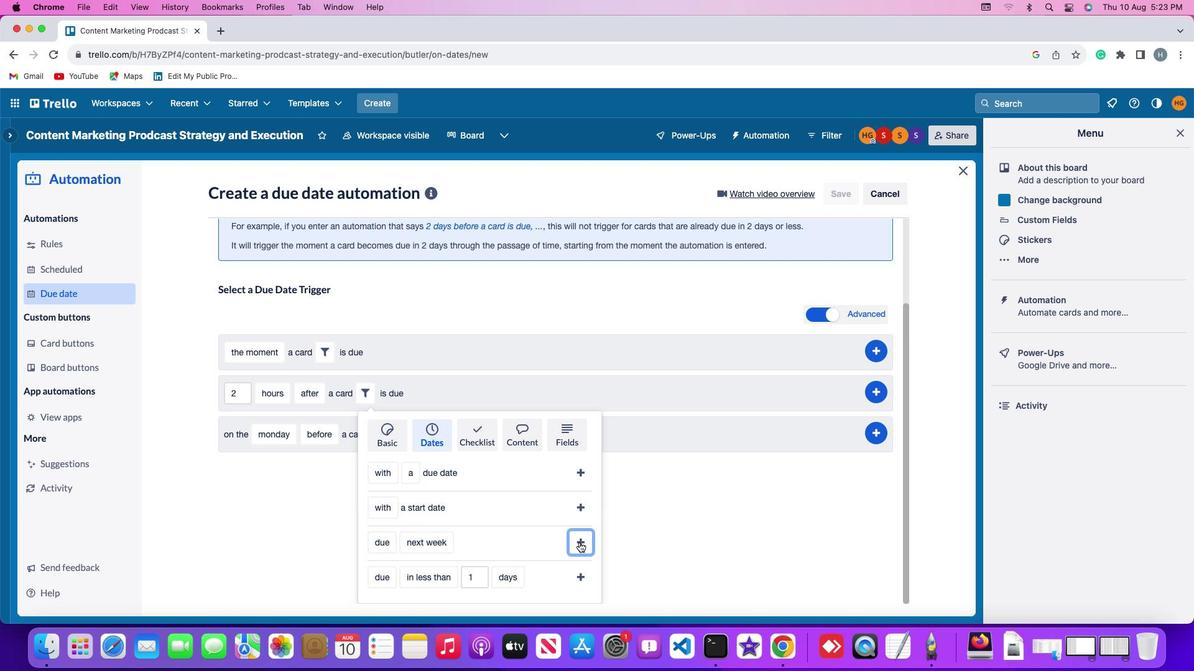 
Action: Mouse moved to (884, 497)
Screenshot: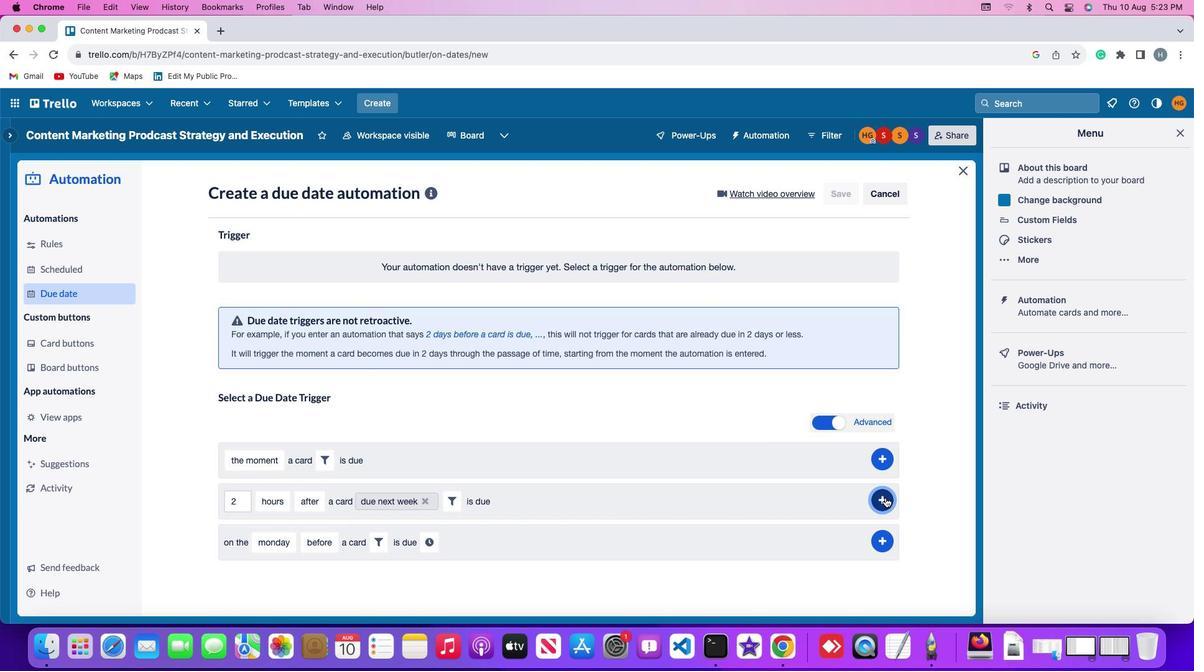 
Action: Mouse pressed left at (884, 497)
Screenshot: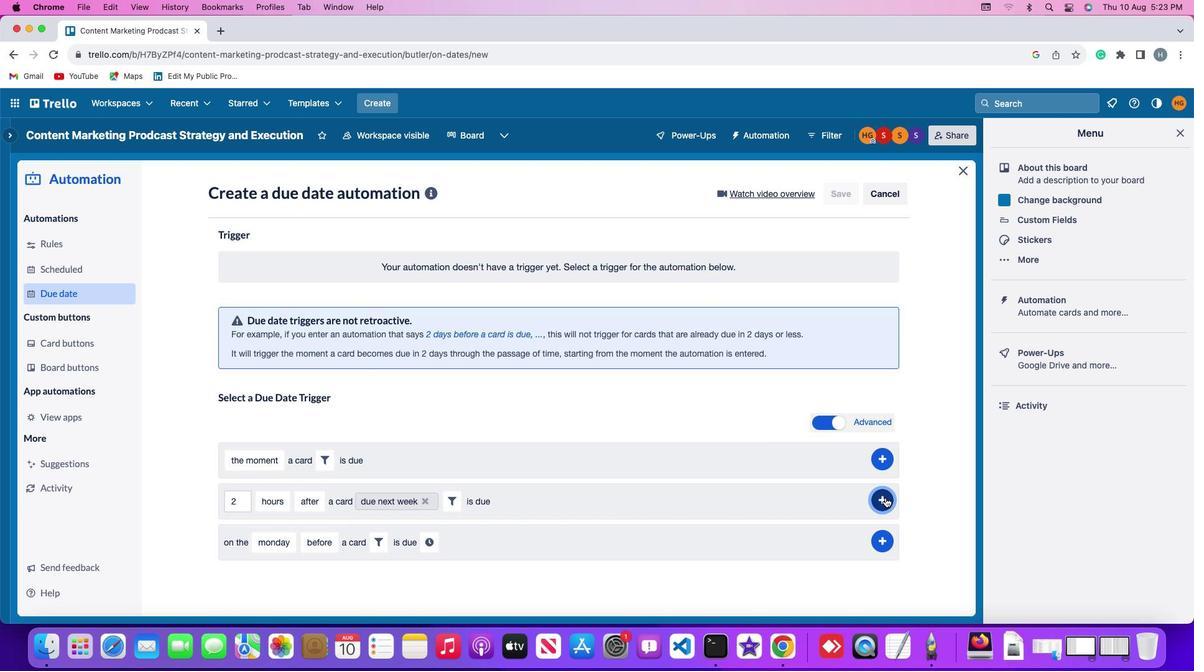 
Action: Mouse moved to (921, 387)
Screenshot: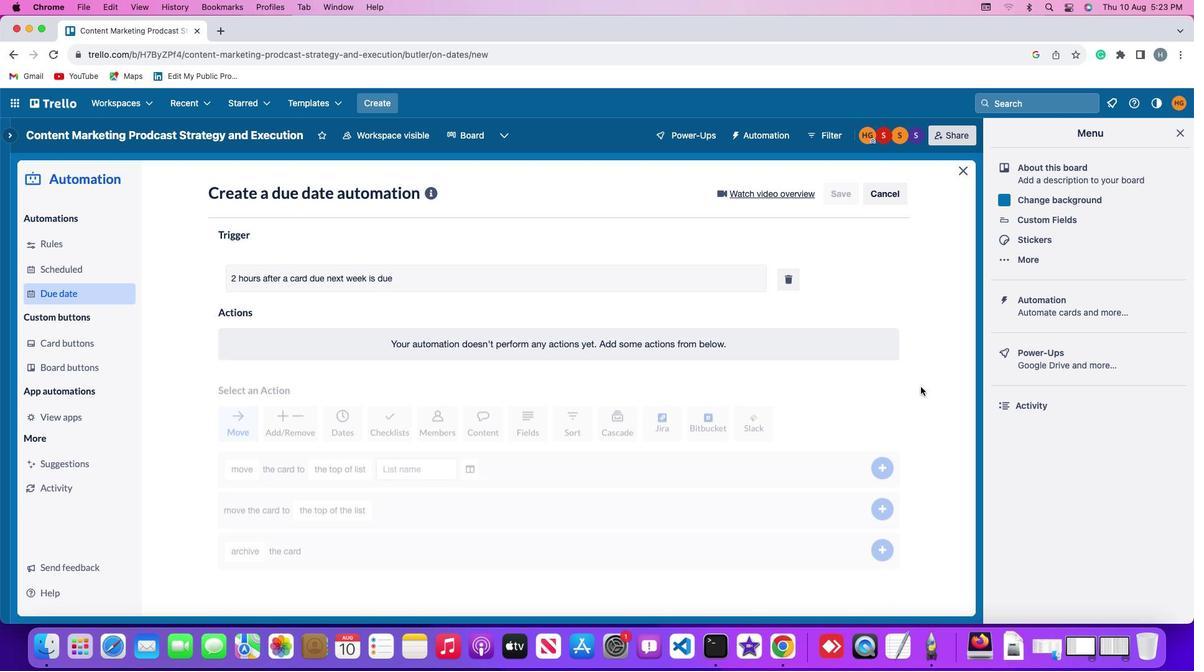 
